 Task: In the  document skydiving.epub Align the width of word art with 'Picture'. Fill the whole document with 'Orange'. Add link on bottom right corner of the sheet: www.instagram.com
Action: Mouse moved to (218, 344)
Screenshot: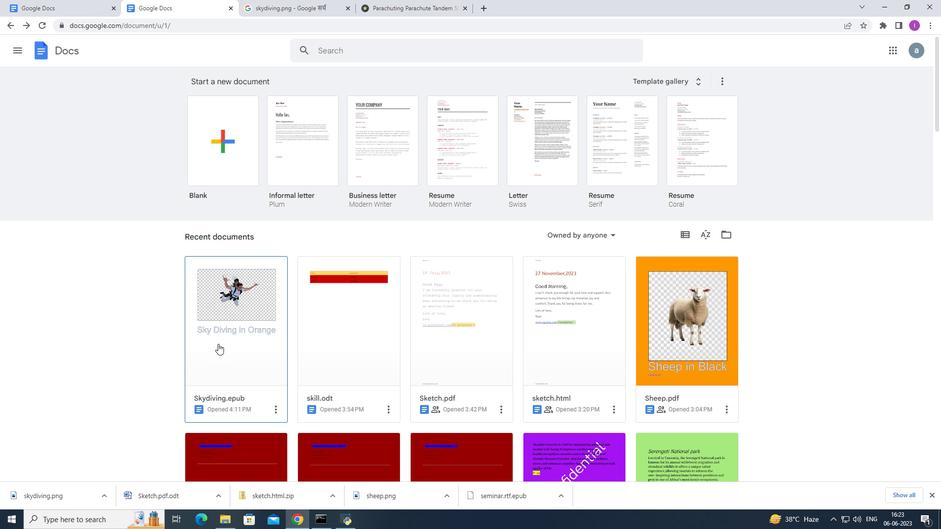 
Action: Mouse pressed left at (218, 344)
Screenshot: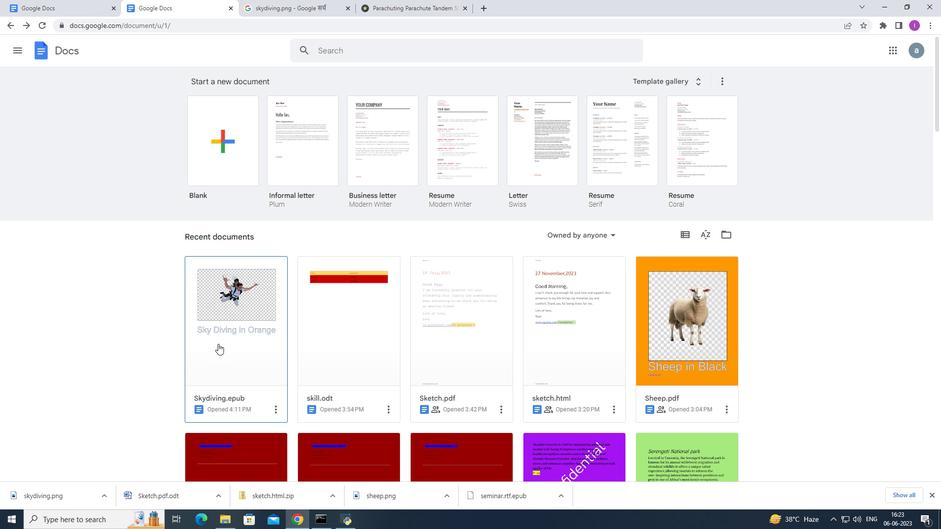 
Action: Mouse moved to (305, 196)
Screenshot: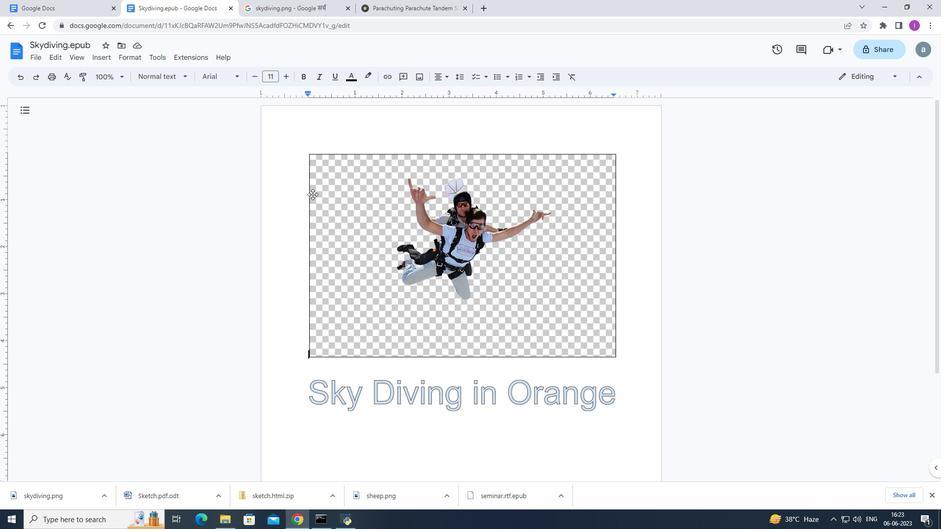 
Action: Mouse pressed left at (305, 196)
Screenshot: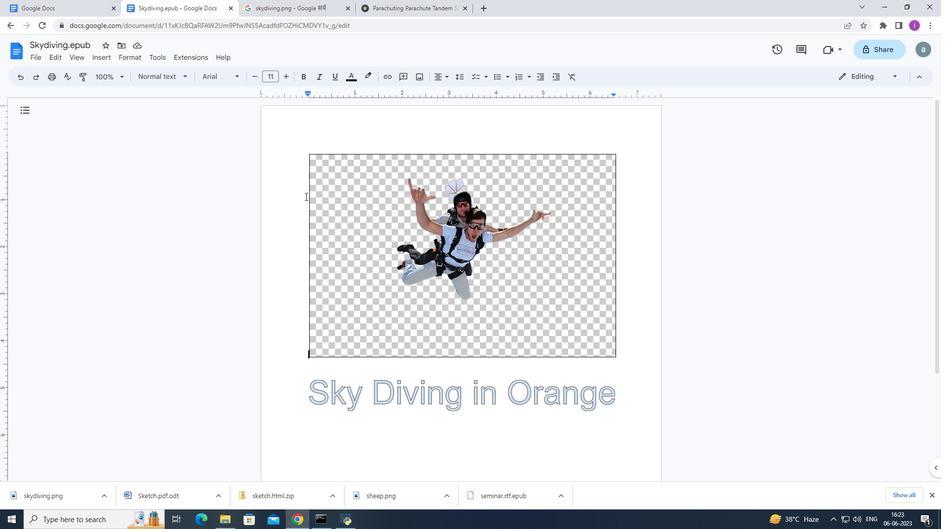 
Action: Mouse moved to (439, 70)
Screenshot: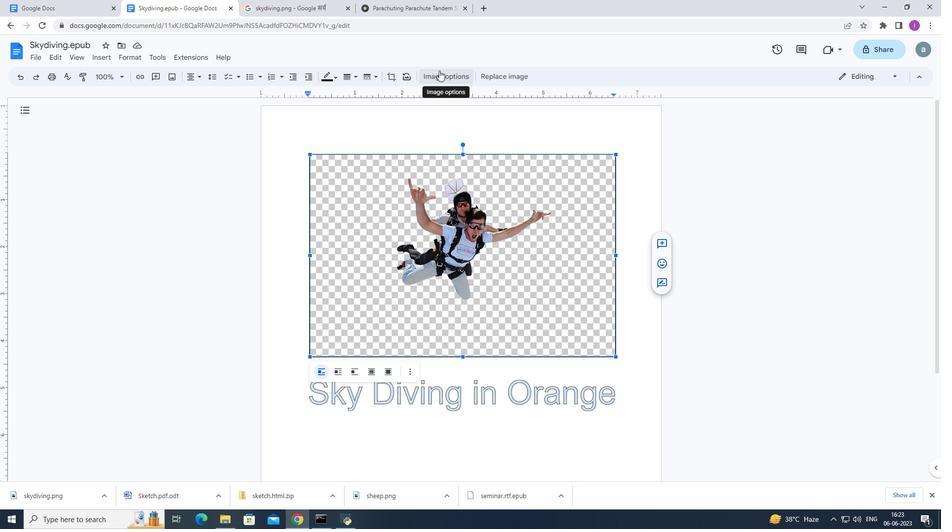 
Action: Mouse pressed left at (439, 70)
Screenshot: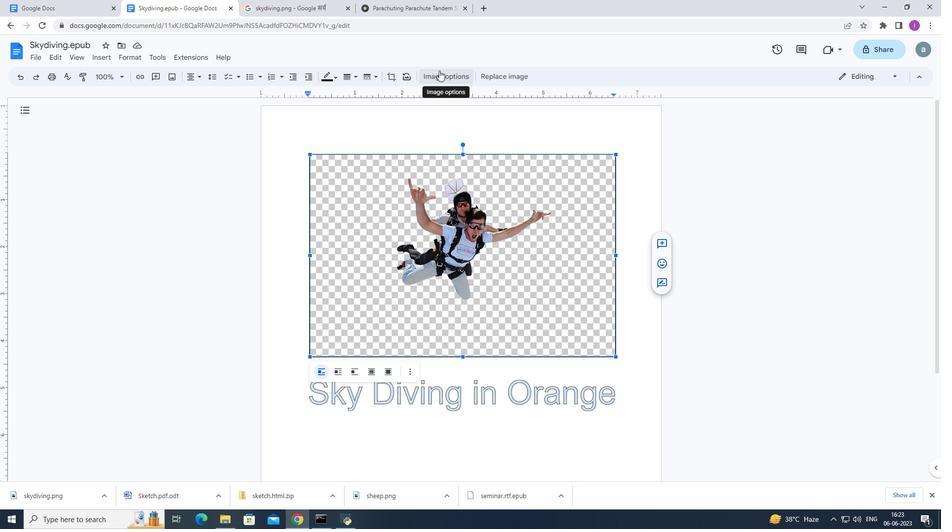 
Action: Mouse moved to (850, 111)
Screenshot: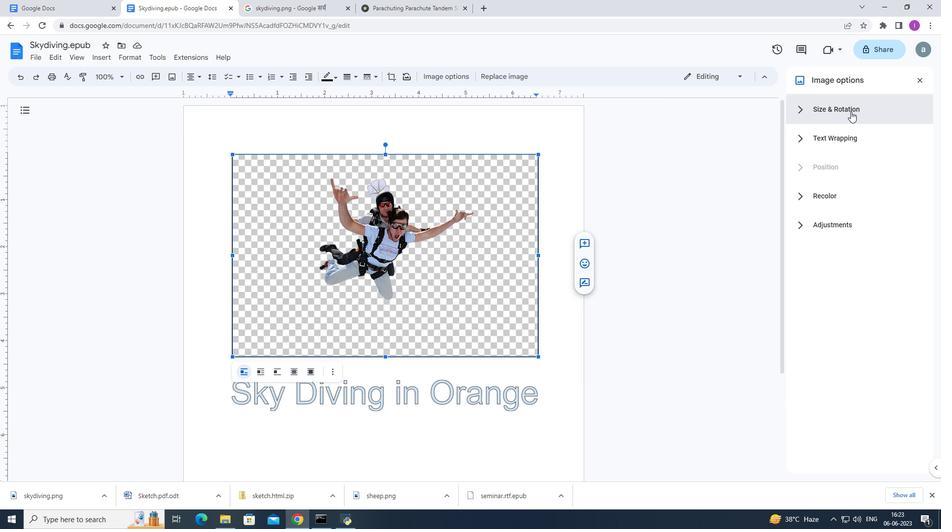 
Action: Mouse pressed left at (850, 111)
Screenshot: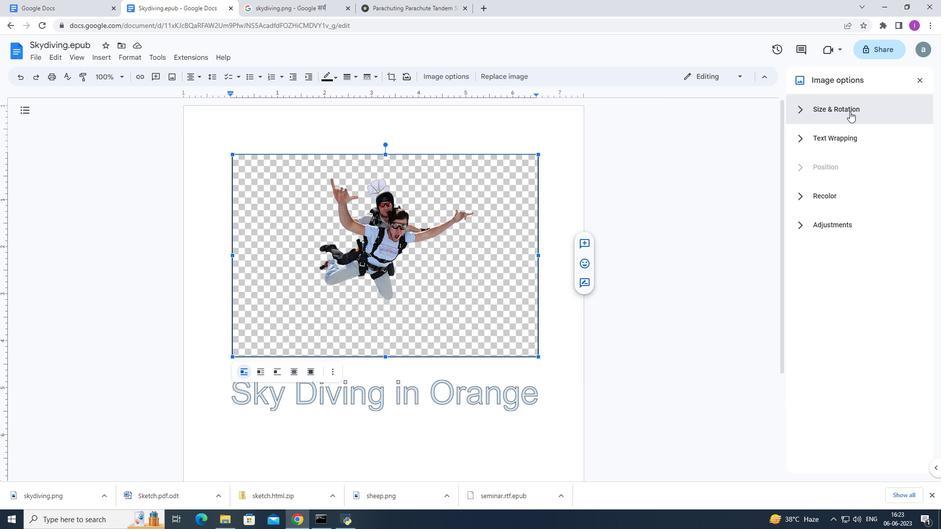 
Action: Mouse moved to (443, 388)
Screenshot: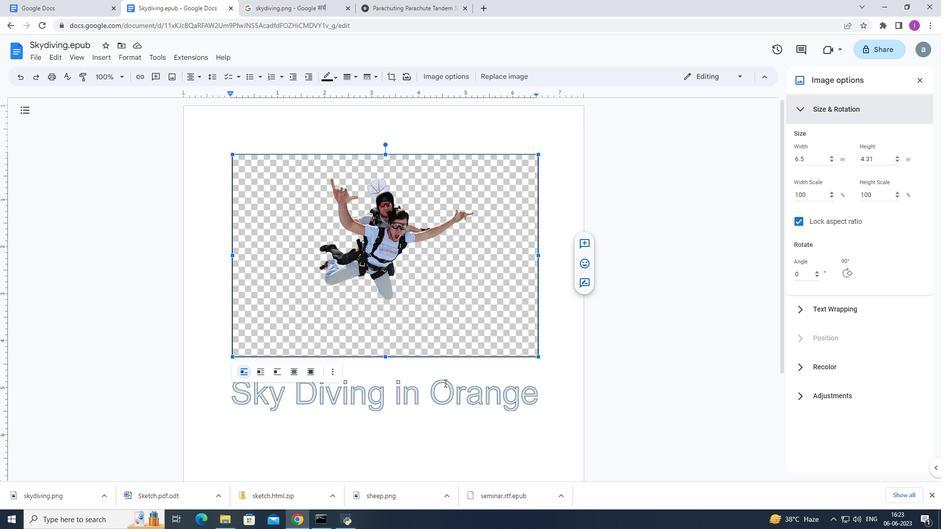
Action: Mouse pressed left at (443, 388)
Screenshot: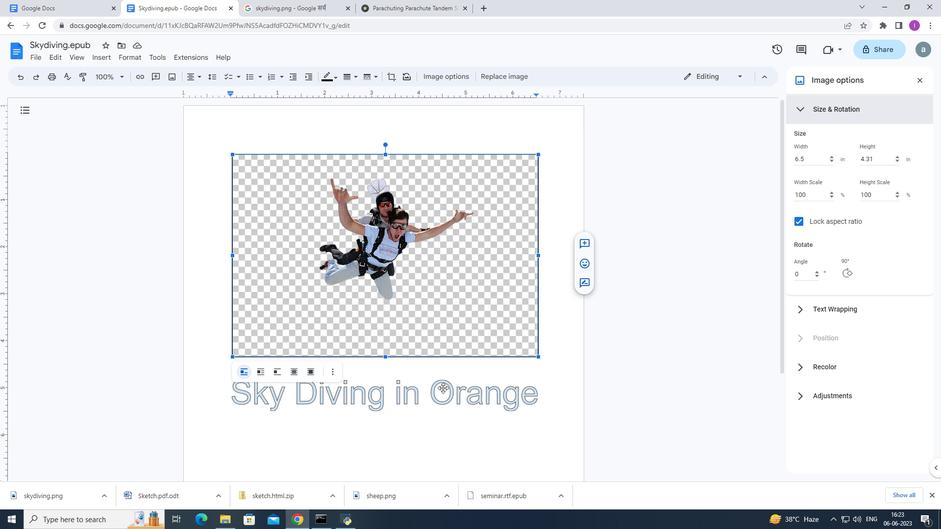 
Action: Mouse moved to (746, 342)
Screenshot: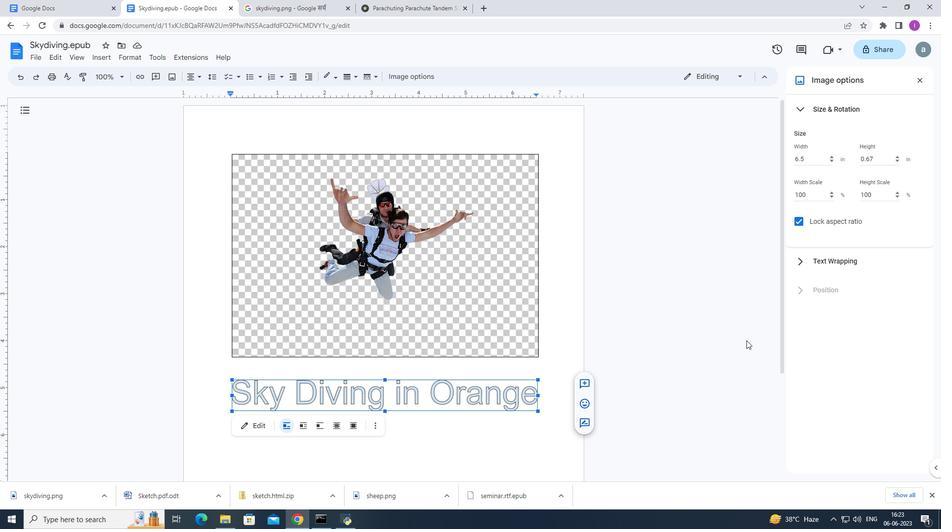 
Action: Mouse scrolled (746, 341) with delta (0, 0)
Screenshot: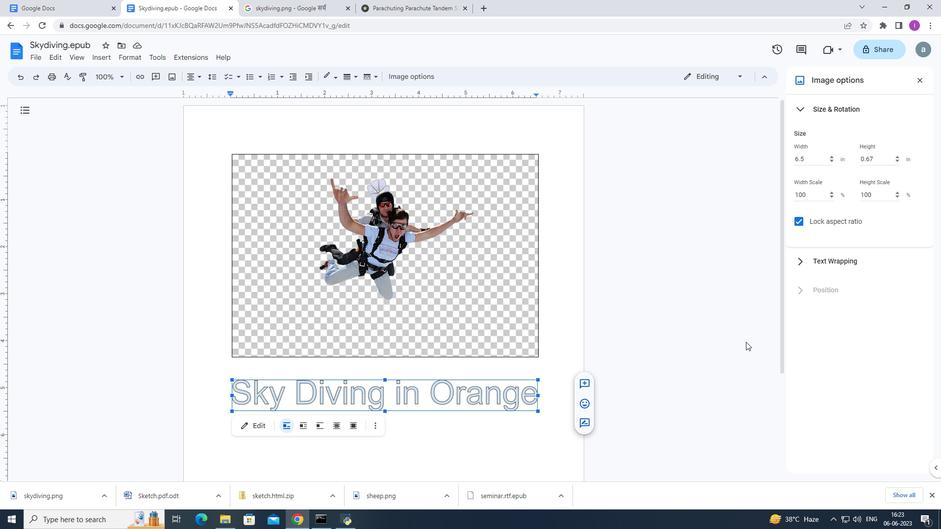 
Action: Mouse scrolled (746, 342) with delta (0, 0)
Screenshot: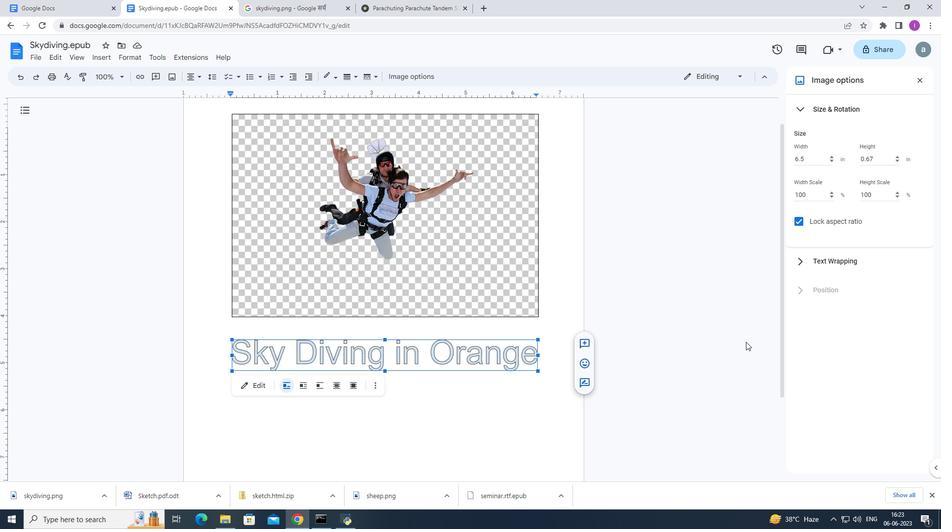 
Action: Mouse scrolled (746, 342) with delta (0, 0)
Screenshot: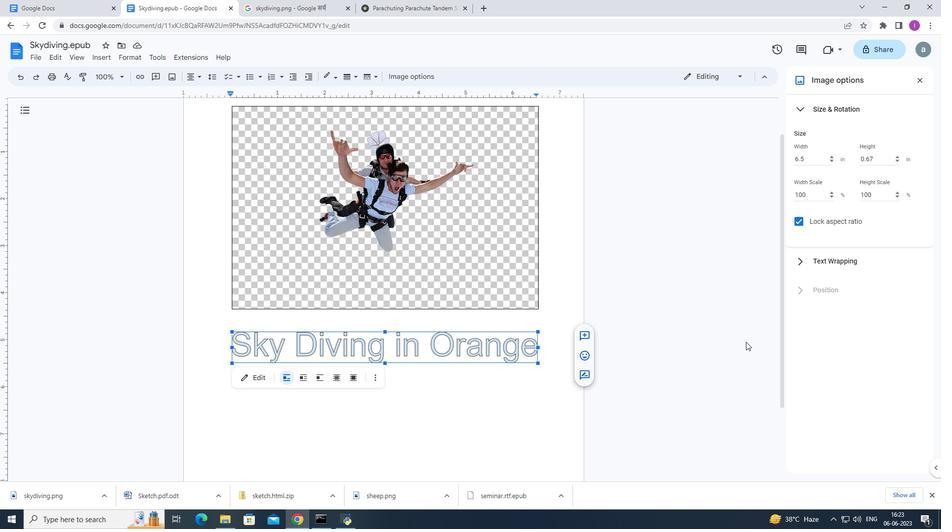 
Action: Mouse scrolled (746, 341) with delta (0, 0)
Screenshot: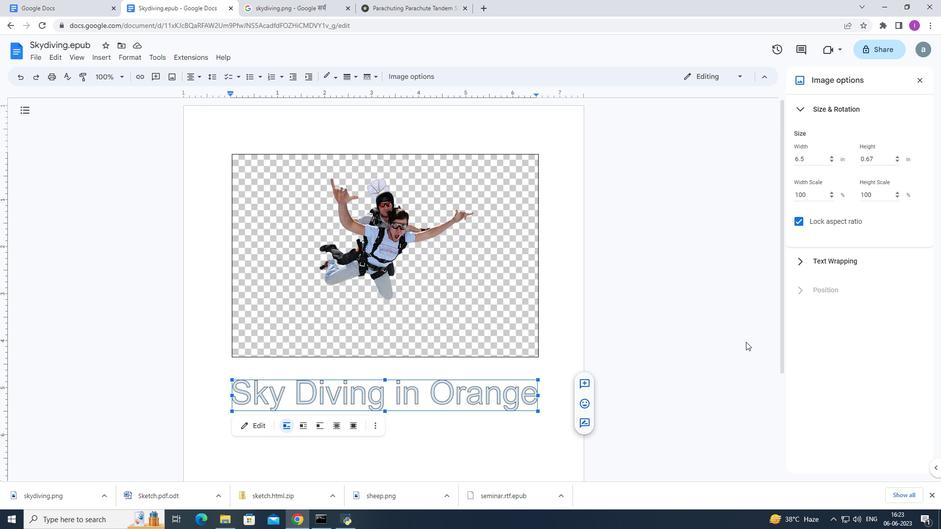 
Action: Mouse scrolled (746, 341) with delta (0, 0)
Screenshot: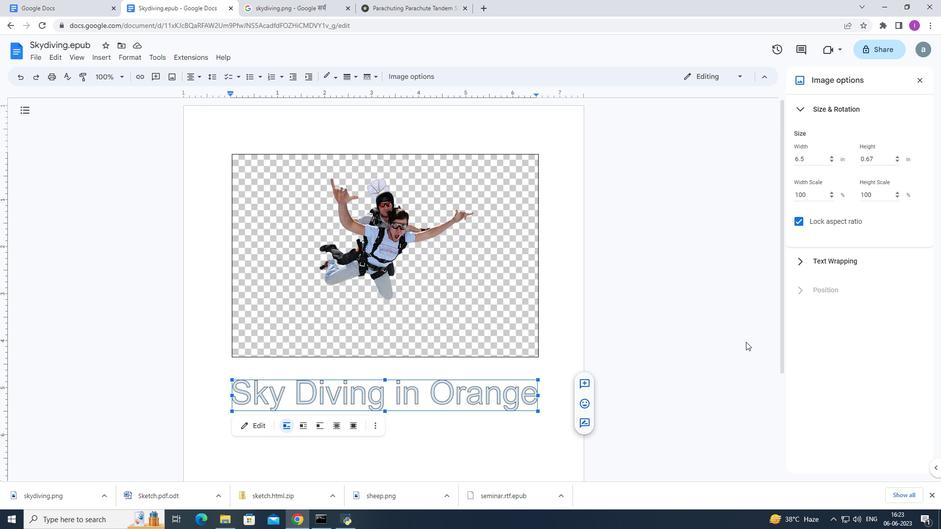 
Action: Mouse scrolled (746, 341) with delta (0, 0)
Screenshot: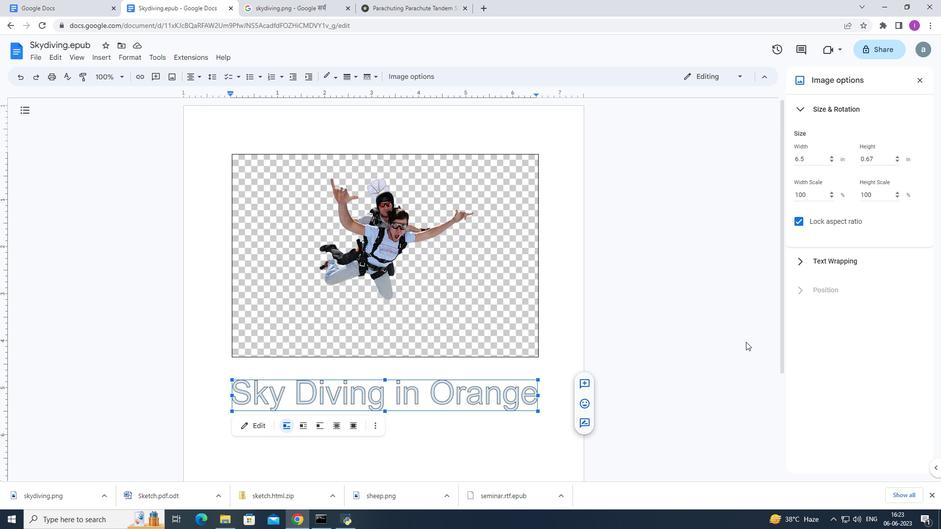 
Action: Mouse scrolled (746, 342) with delta (0, 0)
Screenshot: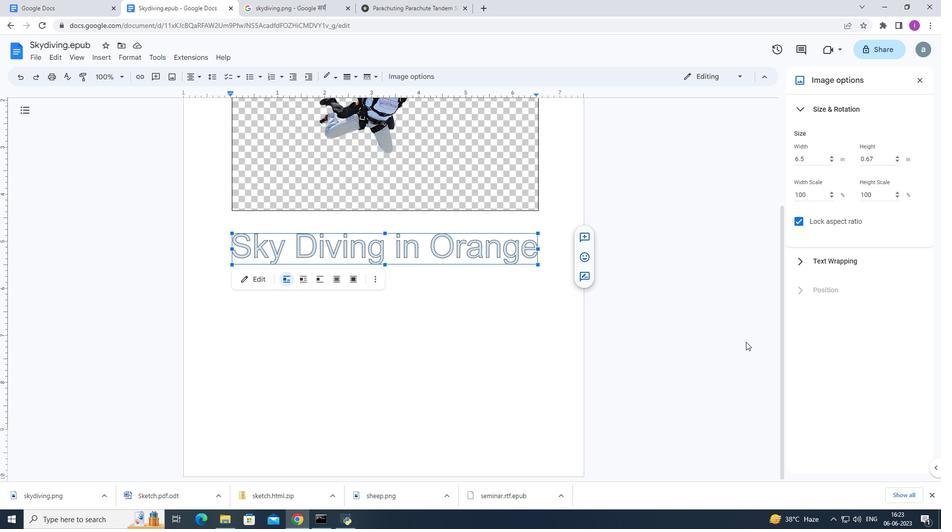 
Action: Mouse scrolled (746, 342) with delta (0, 0)
Screenshot: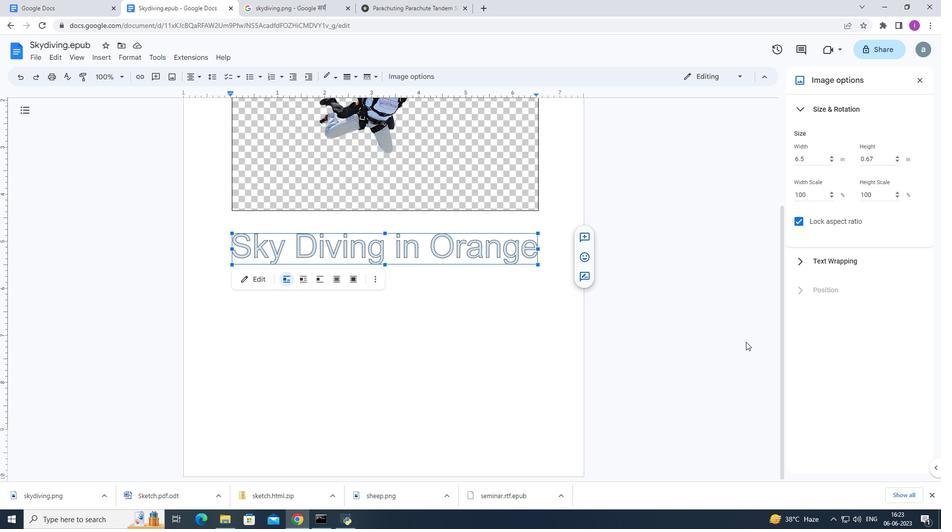 
Action: Mouse scrolled (746, 342) with delta (0, 0)
Screenshot: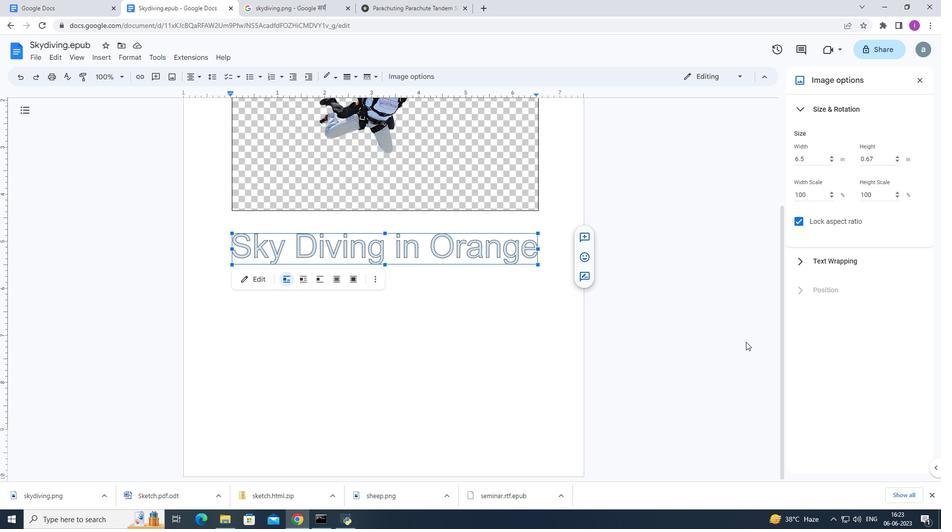 
Action: Mouse scrolled (746, 342) with delta (0, 0)
Screenshot: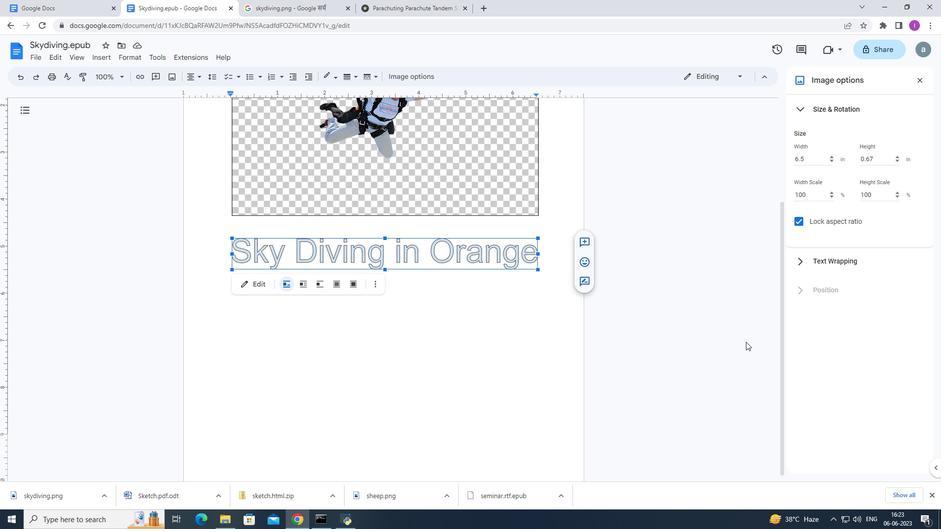 
Action: Mouse scrolled (746, 342) with delta (0, 0)
Screenshot: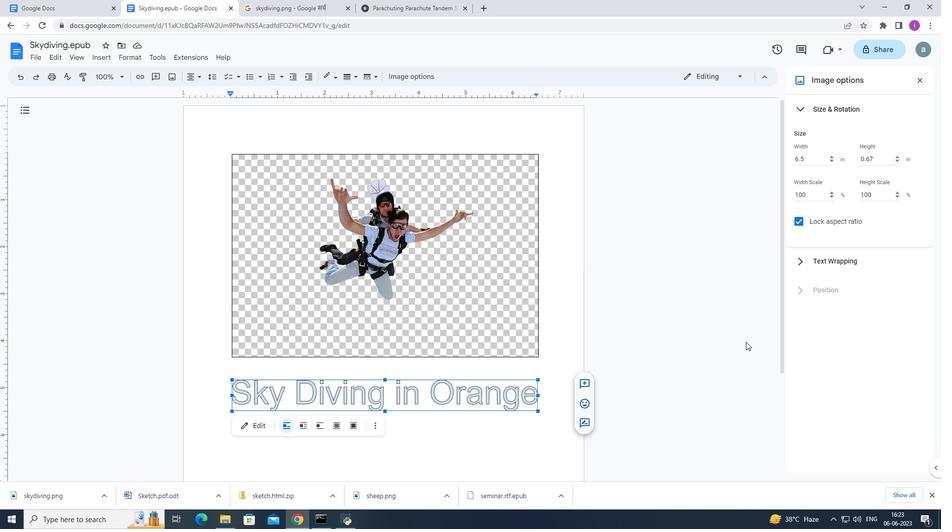 
Action: Mouse scrolled (746, 342) with delta (0, 0)
Screenshot: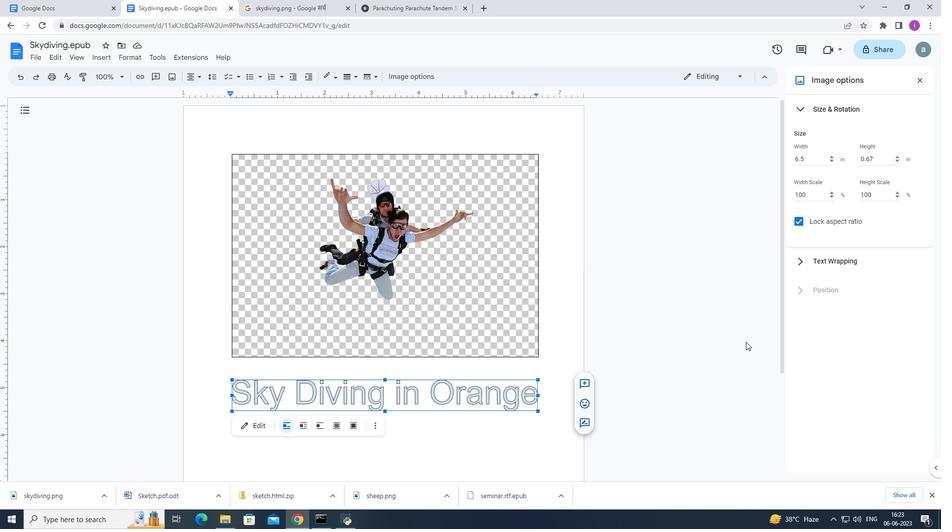 
Action: Mouse scrolled (746, 342) with delta (0, 0)
Screenshot: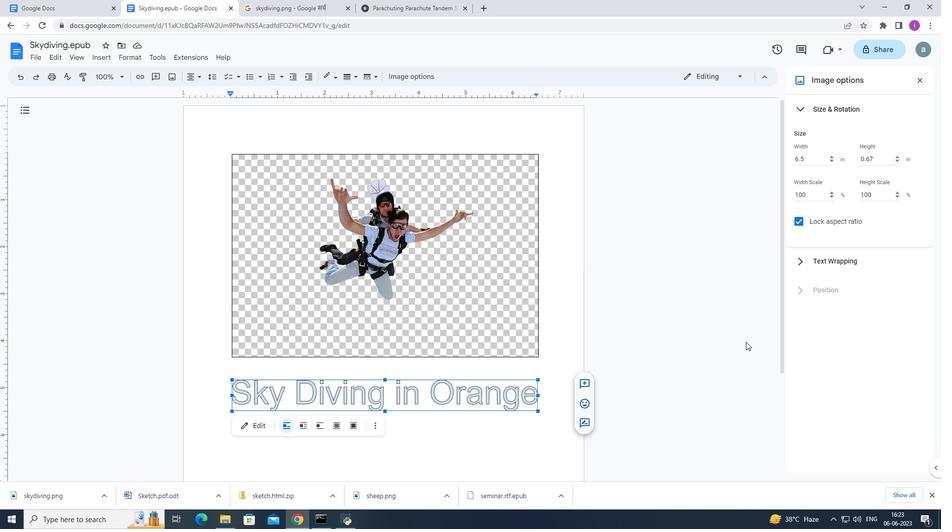 
Action: Mouse moved to (367, 337)
Screenshot: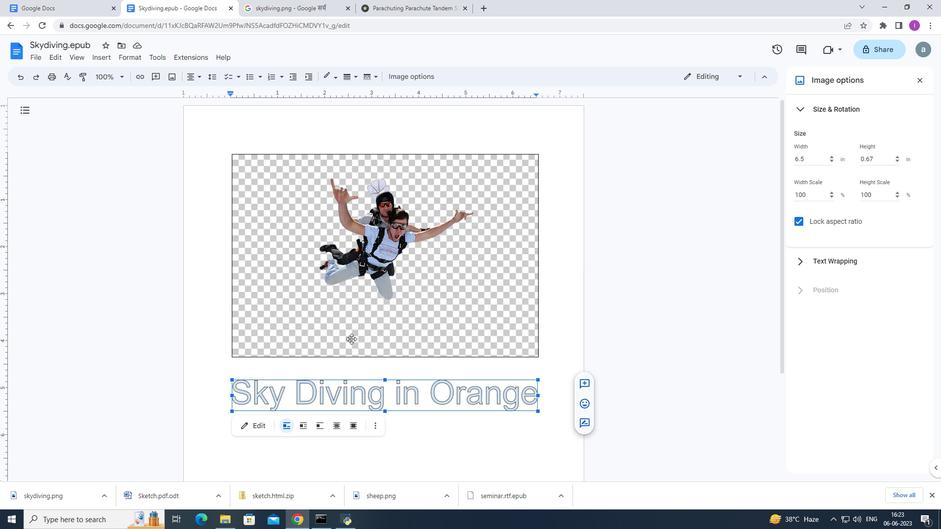
Action: Mouse scrolled (367, 336) with delta (0, 0)
Screenshot: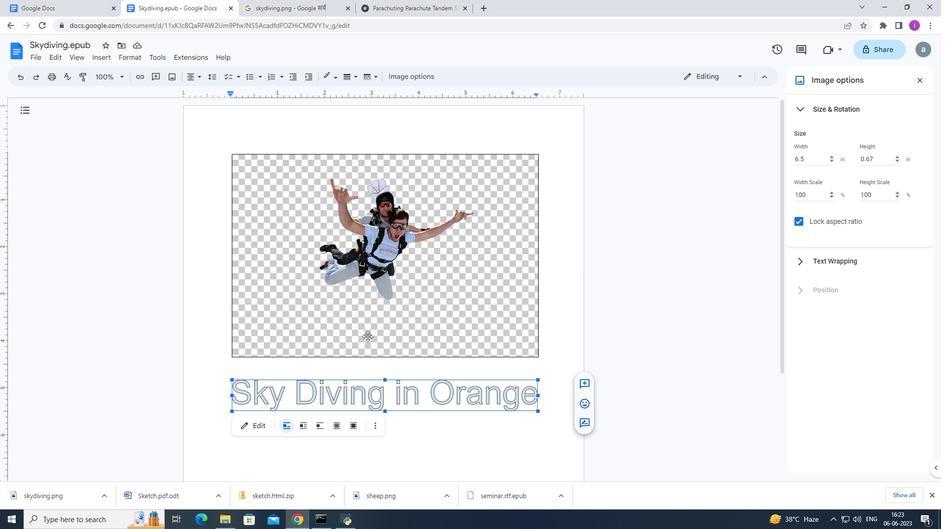 
Action: Mouse scrolled (367, 336) with delta (0, 0)
Screenshot: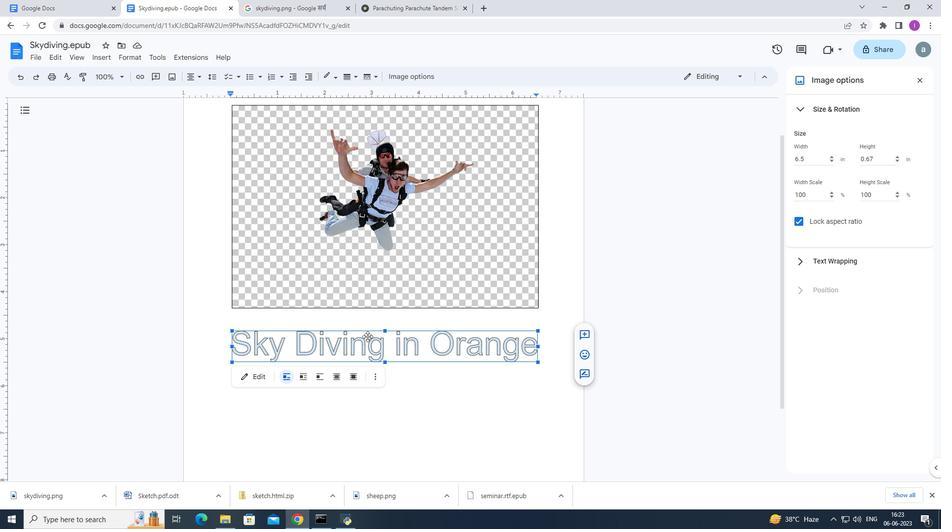
Action: Mouse moved to (484, 348)
Screenshot: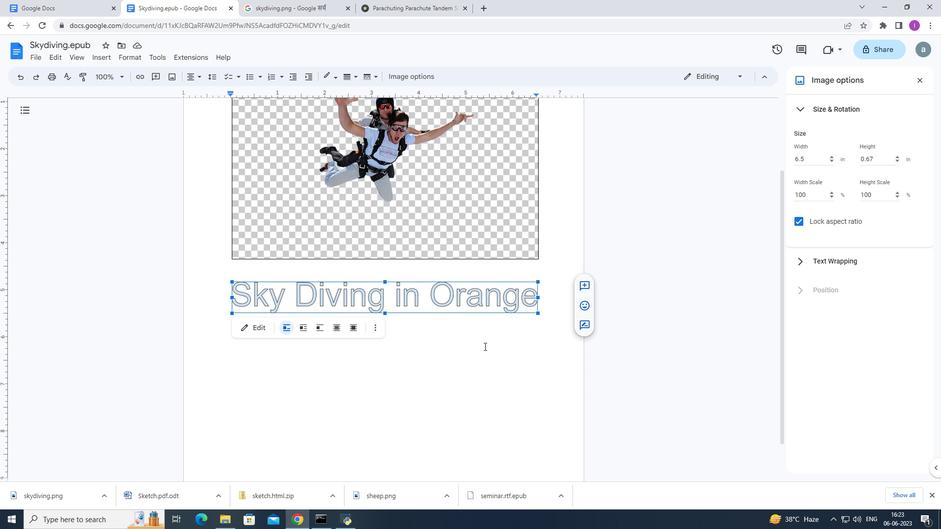 
Action: Mouse pressed left at (484, 348)
Screenshot: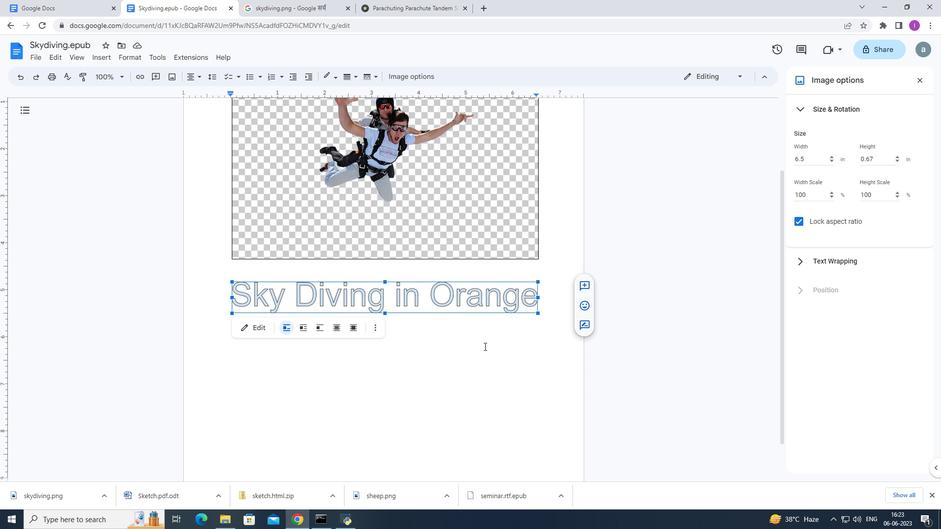 
Action: Mouse moved to (690, 342)
Screenshot: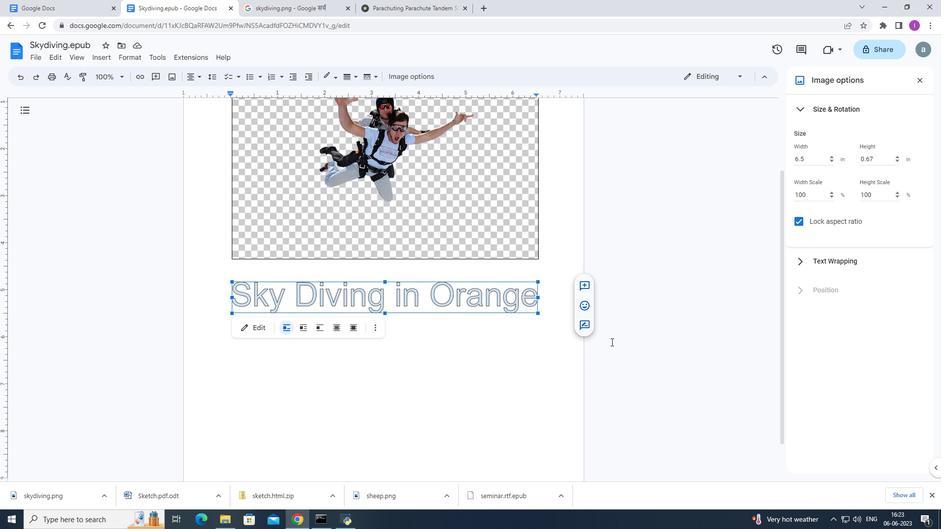 
Action: Mouse pressed left at (690, 342)
Screenshot: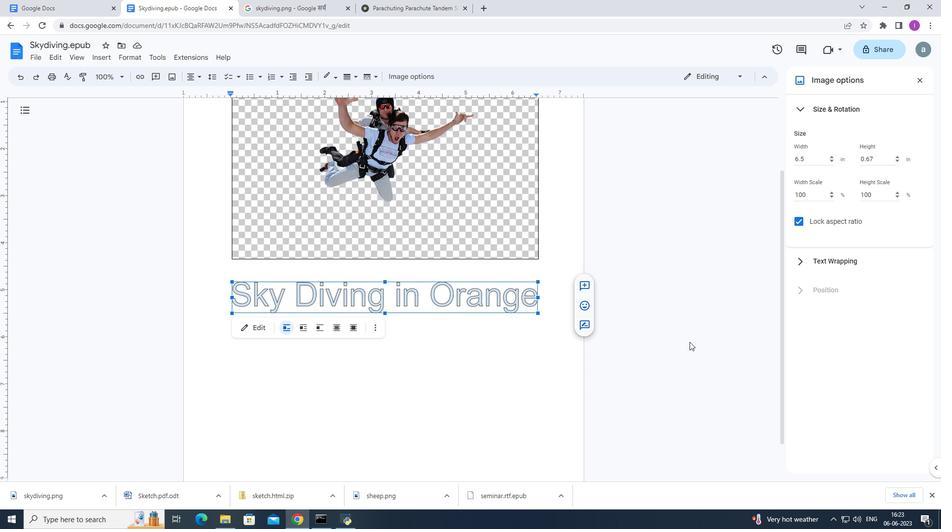 
Action: Mouse moved to (491, 323)
Screenshot: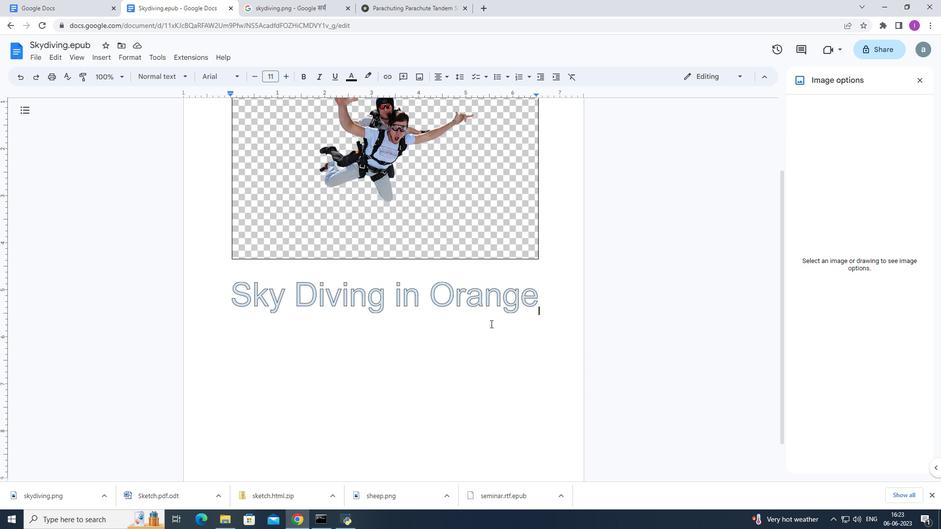 
Action: Mouse pressed left at (491, 323)
Screenshot: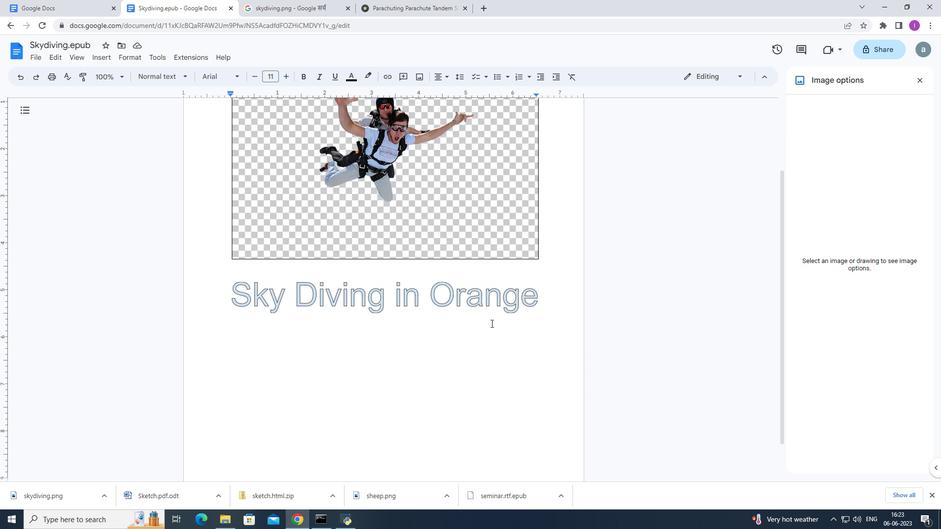 
Action: Mouse moved to (619, 342)
Screenshot: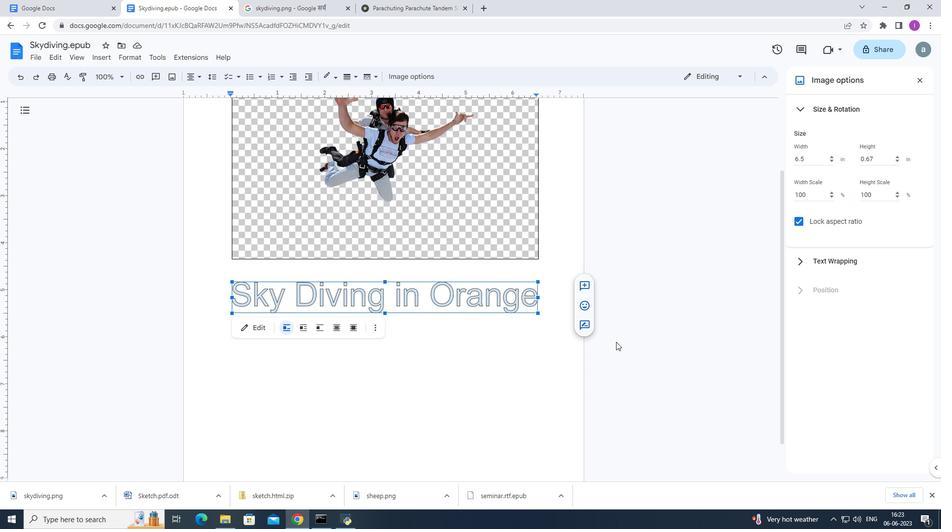 
Action: Mouse pressed left at (619, 342)
Screenshot: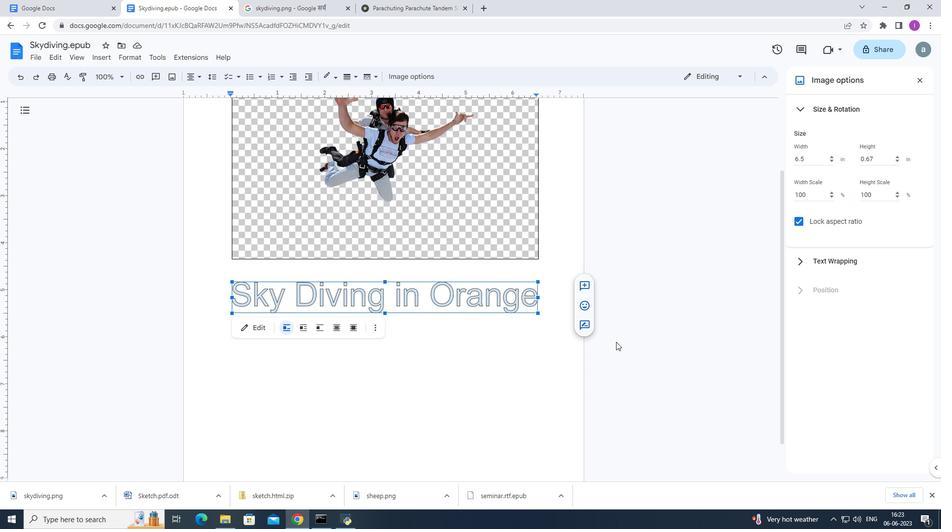 
Action: Mouse moved to (584, 360)
Screenshot: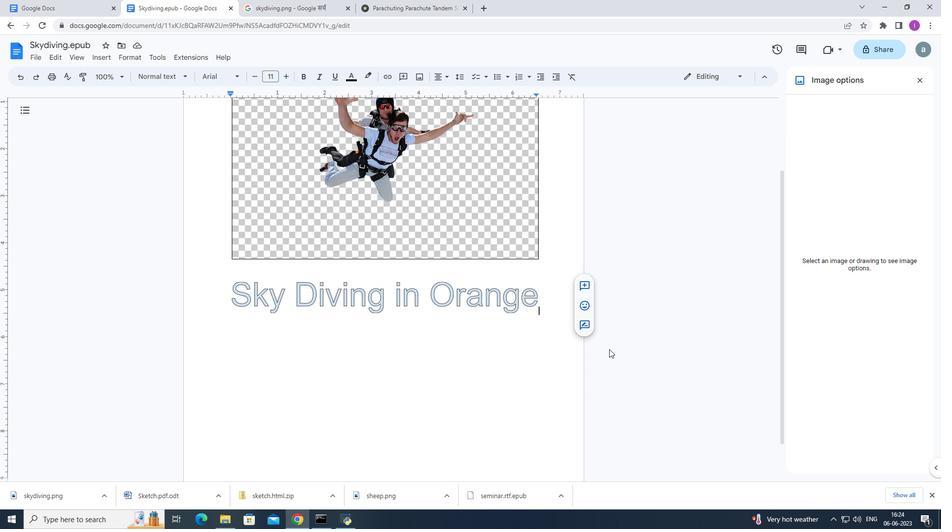 
Action: Key pressed <Key.enter>
Screenshot: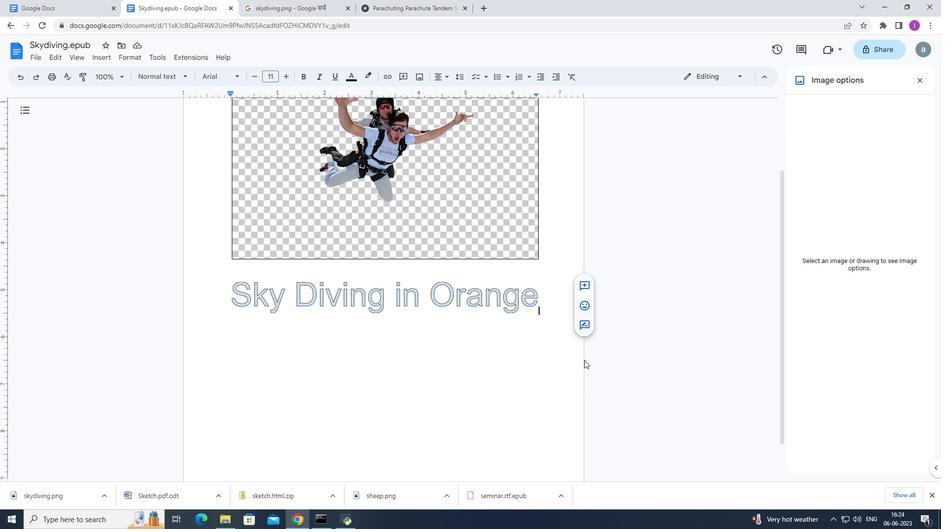 
Action: Mouse moved to (96, 56)
Screenshot: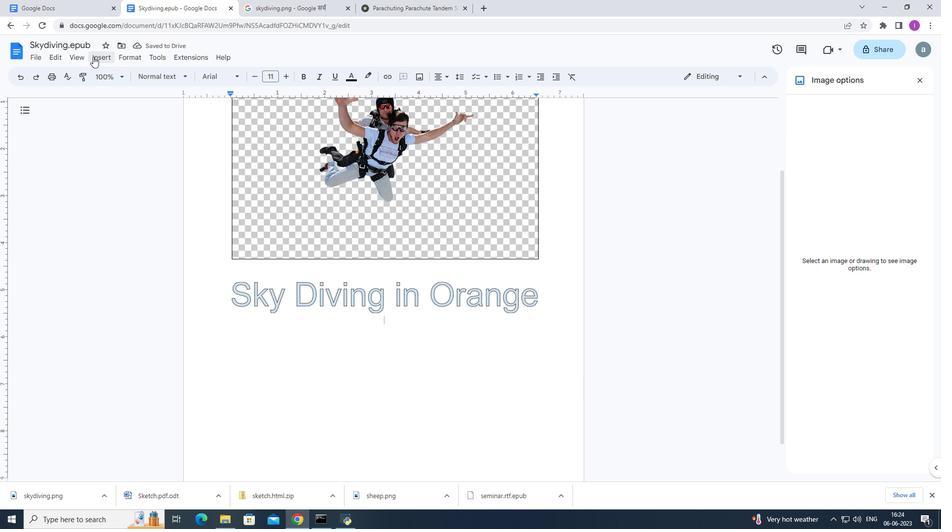 
Action: Mouse pressed left at (96, 56)
Screenshot: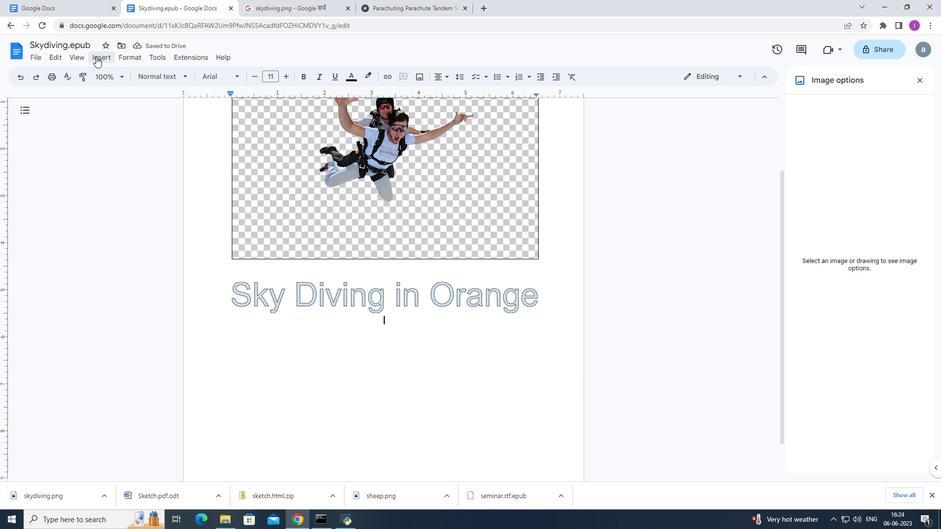 
Action: Mouse moved to (140, 360)
Screenshot: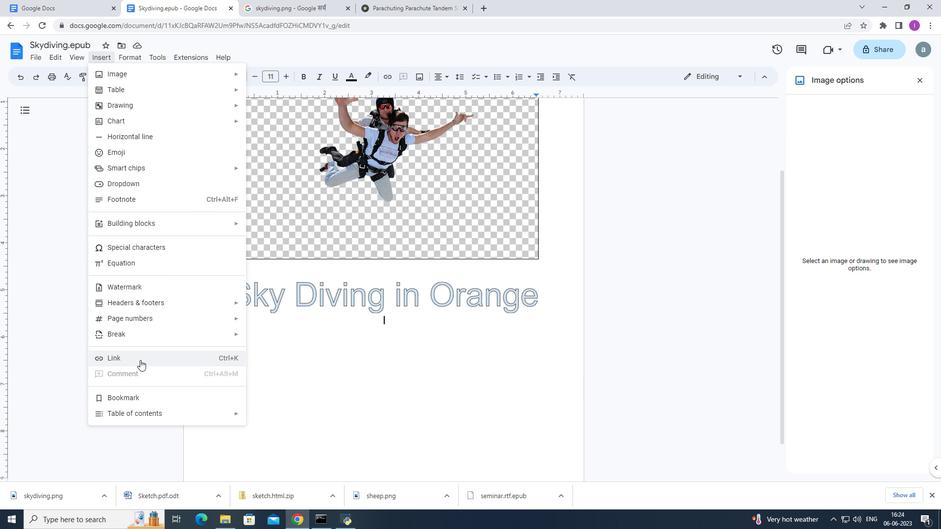 
Action: Mouse pressed left at (140, 360)
Screenshot: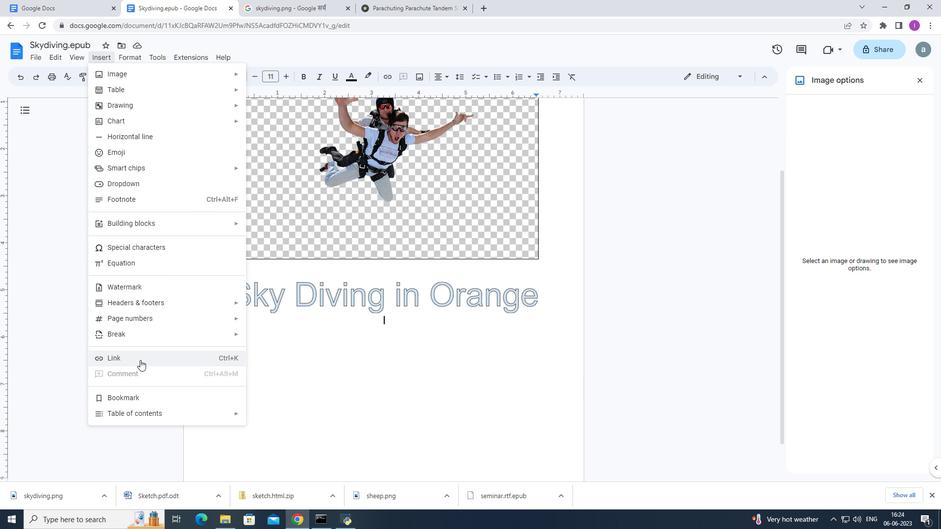 
Action: Mouse moved to (304, 283)
Screenshot: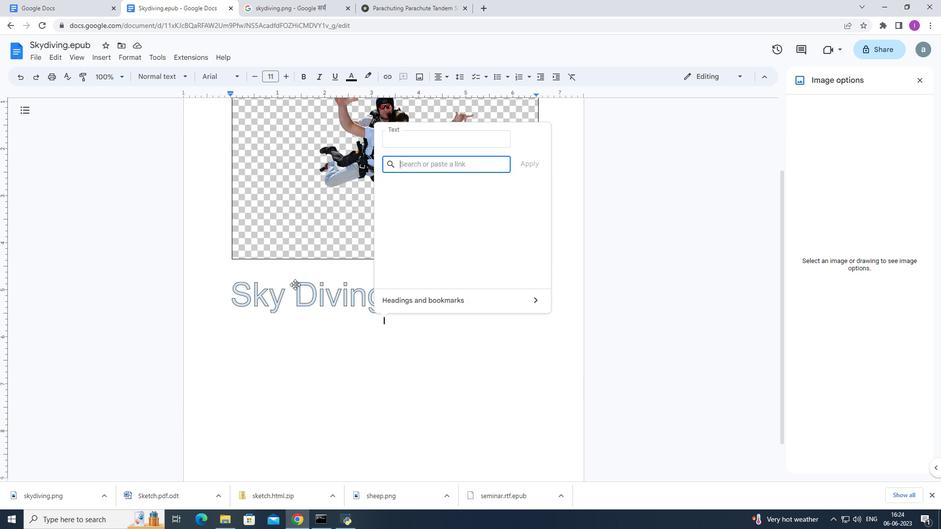 
Action: Key pressed www.instra<Key.backspace><Key.backspace>agram
Screenshot: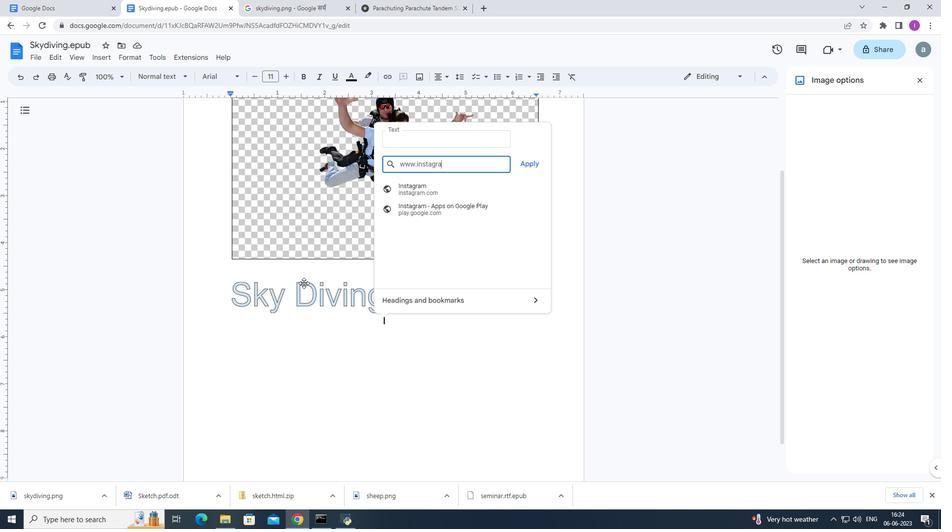 
Action: Mouse moved to (455, 250)
Screenshot: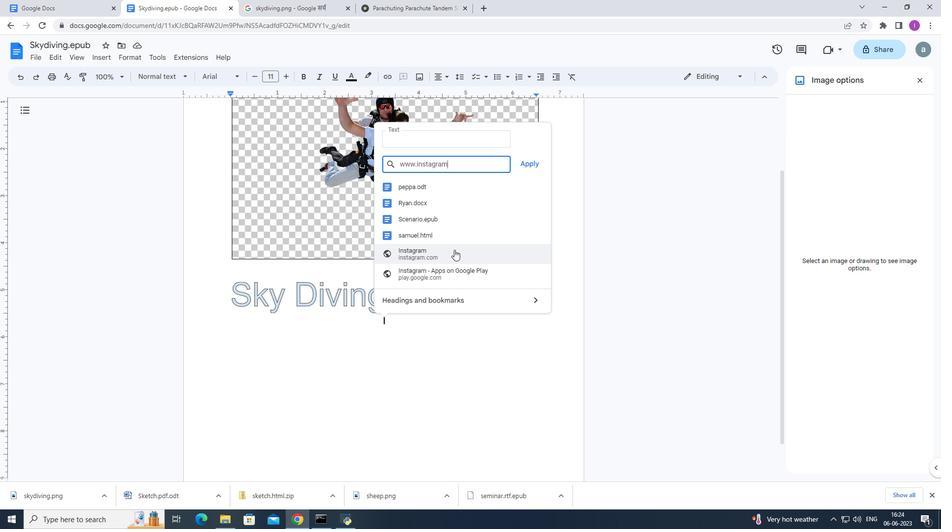 
Action: Key pressed .com
Screenshot: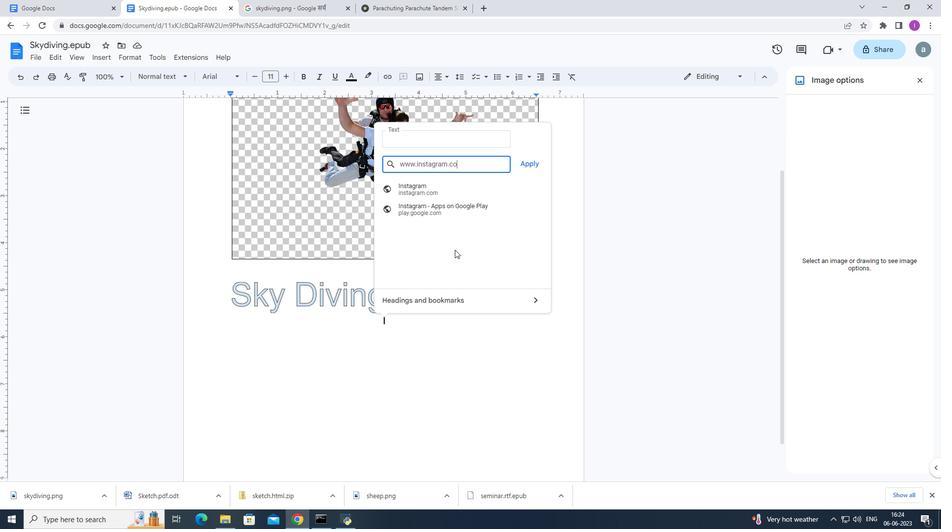 
Action: Mouse moved to (537, 165)
Screenshot: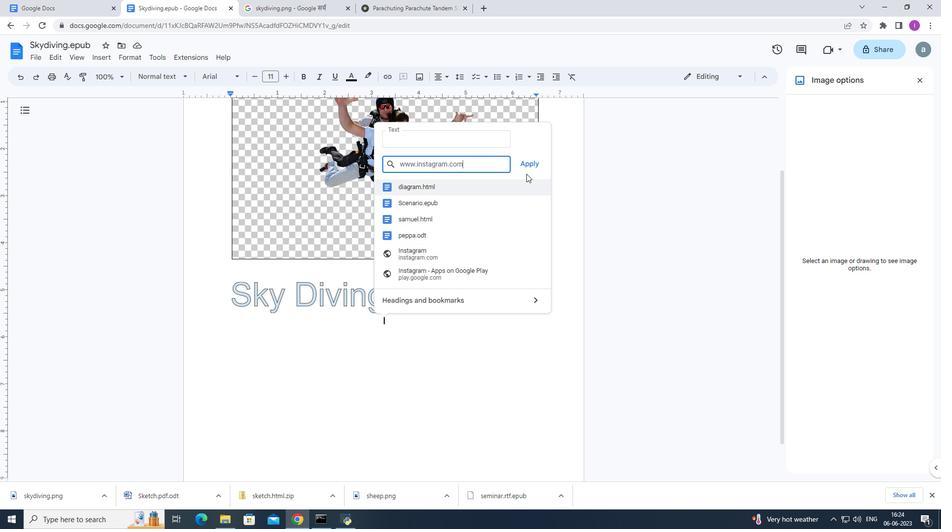 
Action: Mouse pressed left at (537, 165)
Screenshot: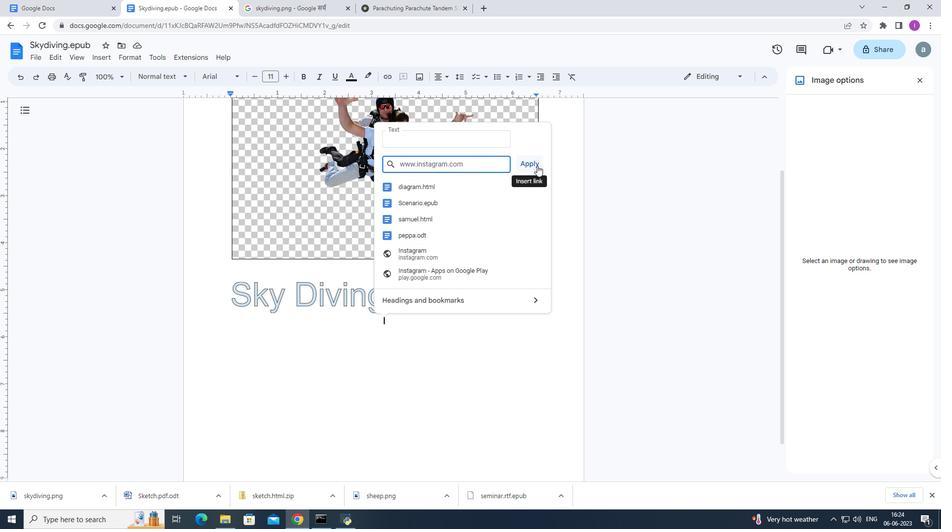 
Action: Mouse moved to (339, 321)
Screenshot: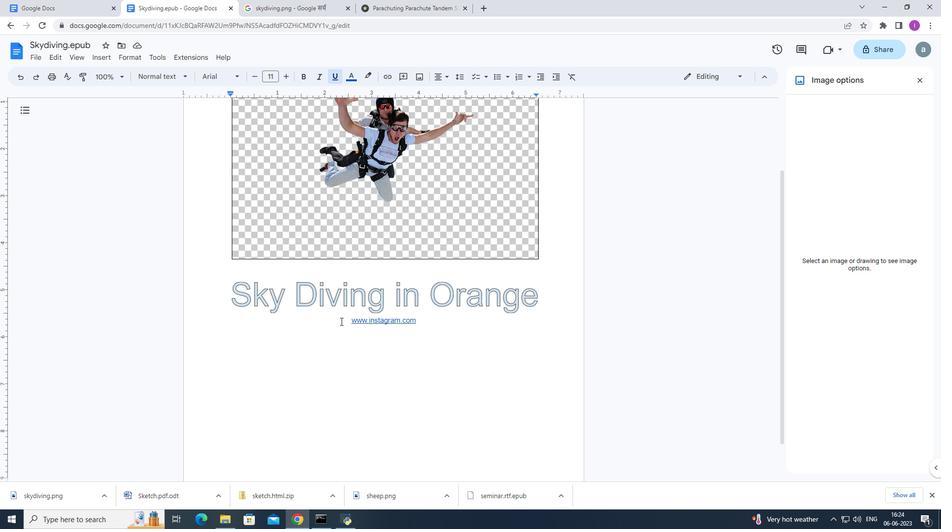 
Action: Mouse pressed left at (339, 321)
Screenshot: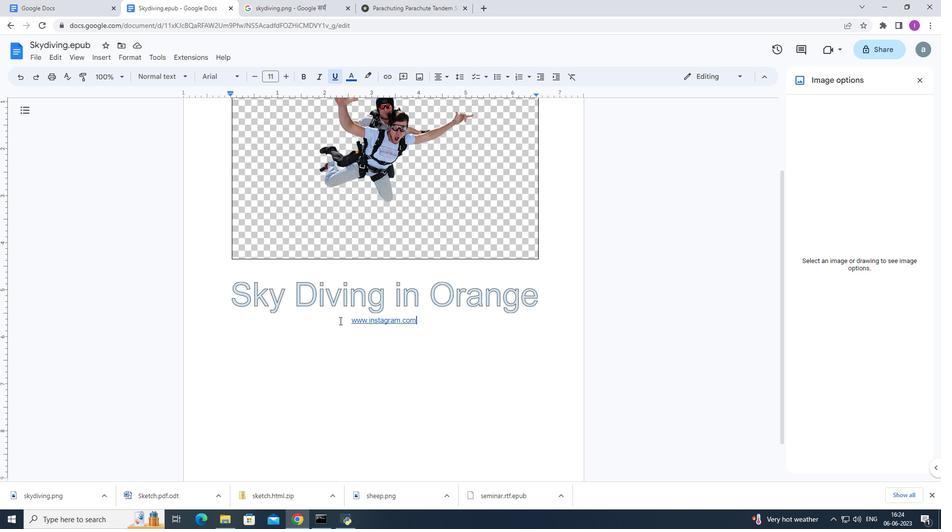 
Action: Mouse moved to (440, 78)
Screenshot: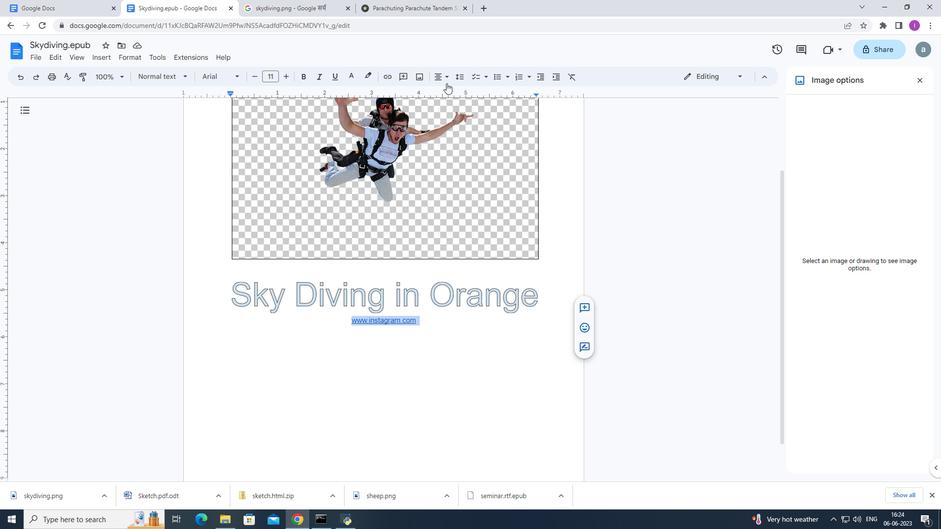 
Action: Mouse pressed left at (440, 78)
Screenshot: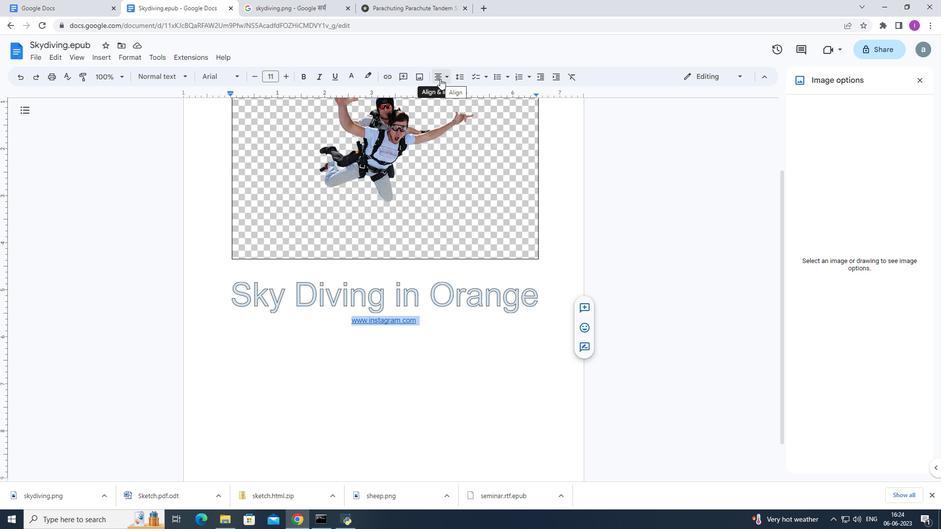 
Action: Mouse moved to (470, 94)
Screenshot: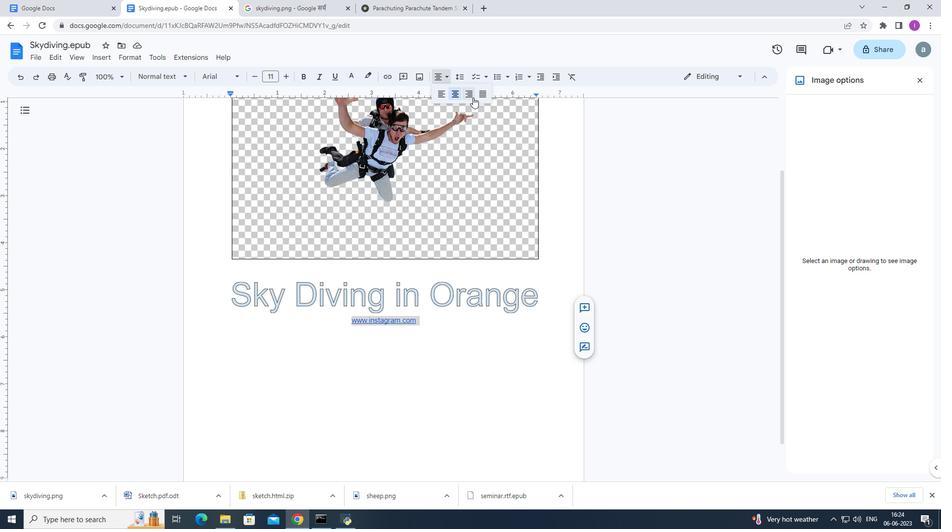 
Action: Mouse pressed left at (470, 94)
Screenshot: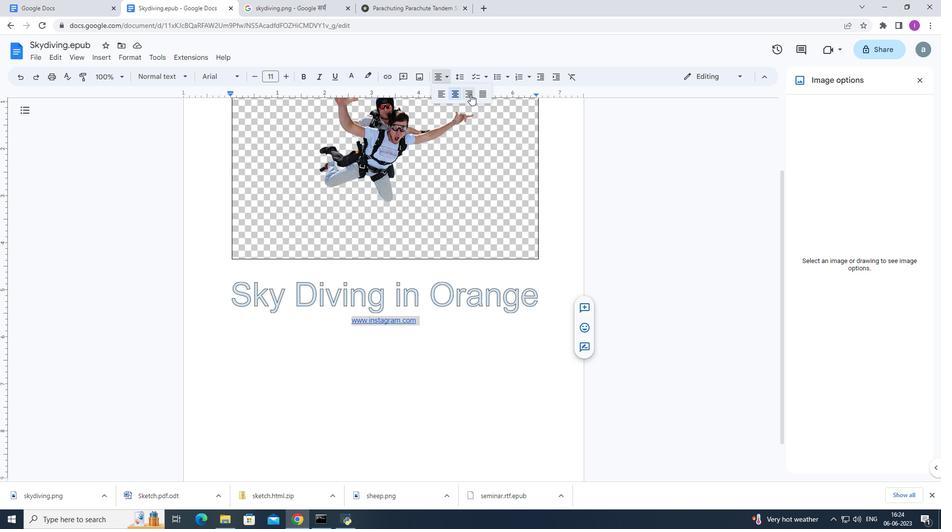 
Action: Mouse moved to (34, 57)
Screenshot: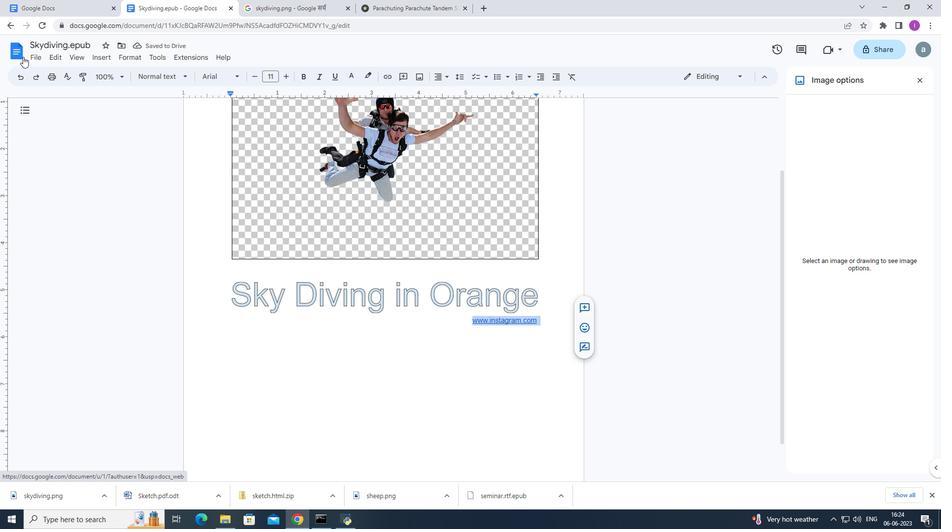 
Action: Mouse pressed left at (34, 57)
Screenshot: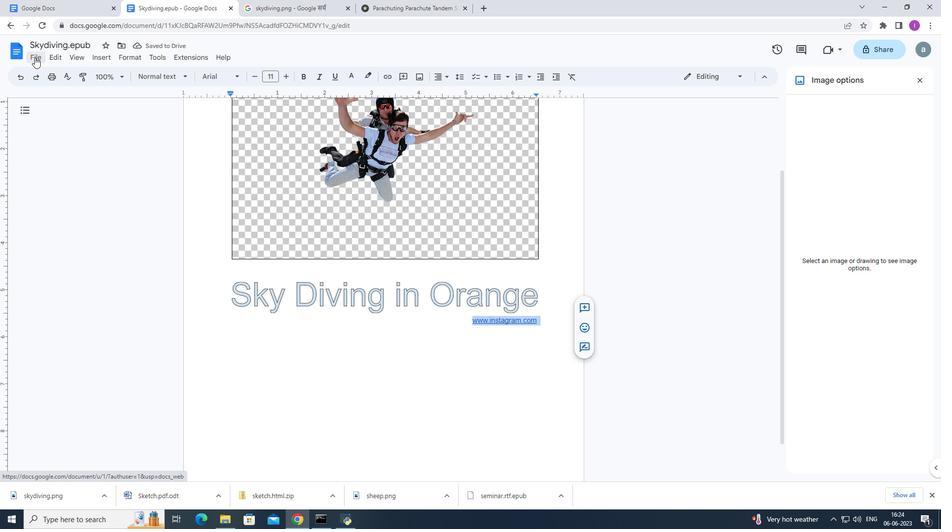
Action: Mouse moved to (72, 322)
Screenshot: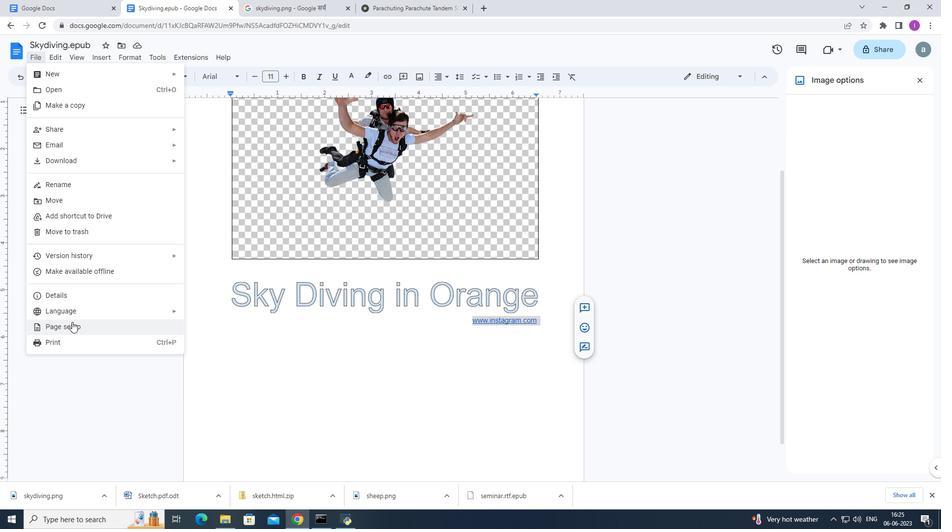 
Action: Mouse pressed left at (72, 322)
Screenshot: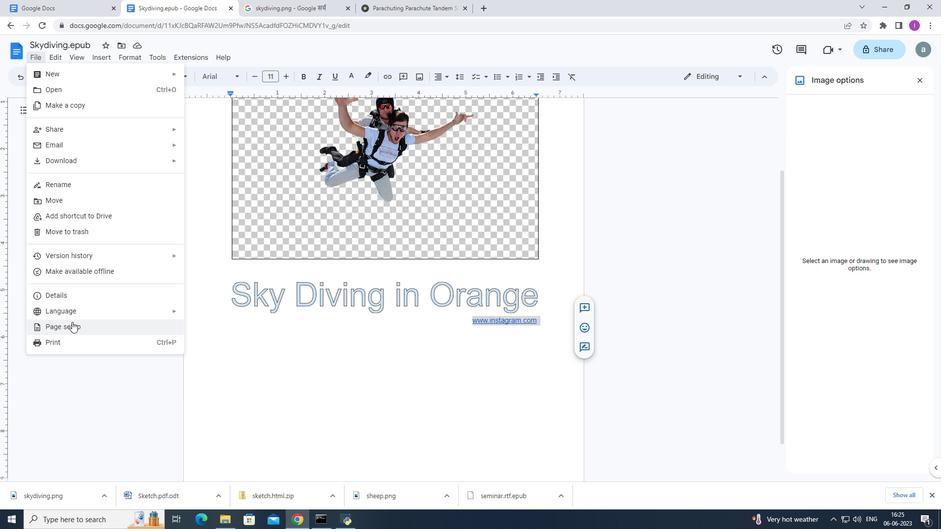 
Action: Mouse moved to (557, 137)
Screenshot: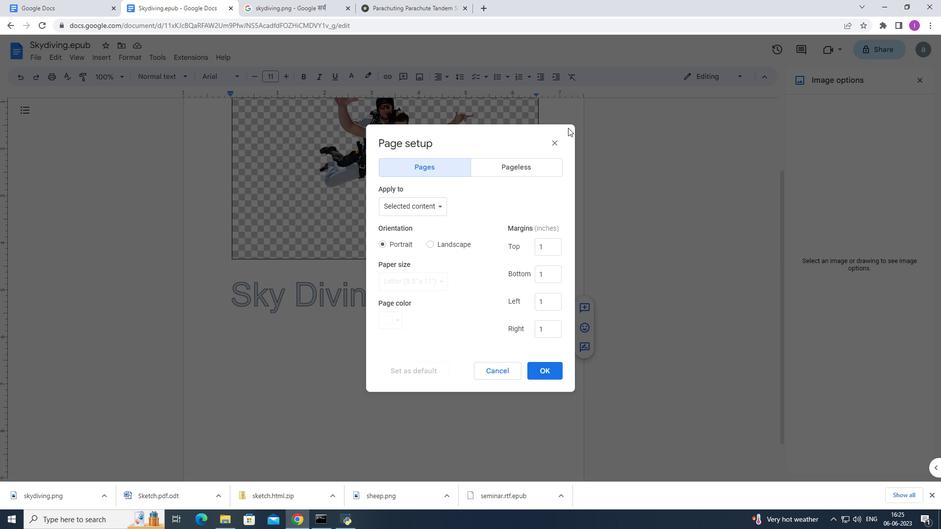 
Action: Mouse pressed left at (557, 137)
Screenshot: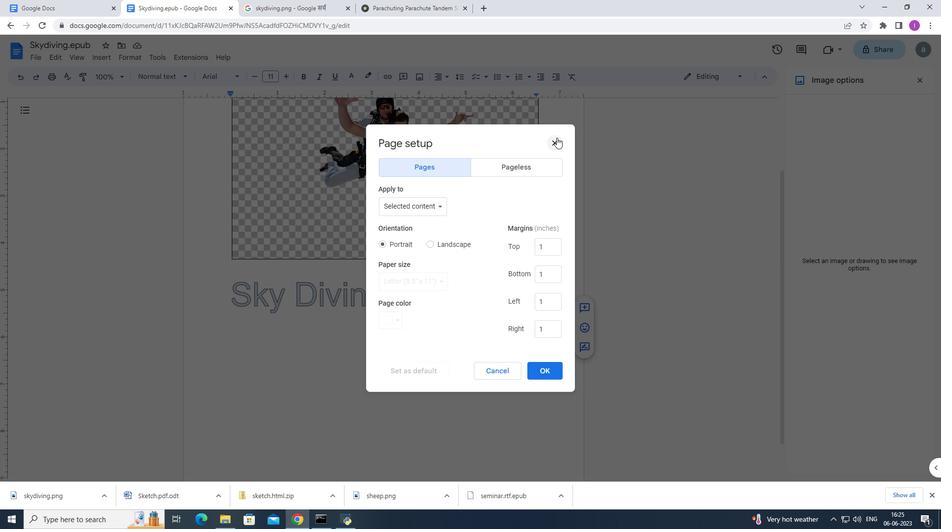 
Action: Mouse moved to (663, 207)
Screenshot: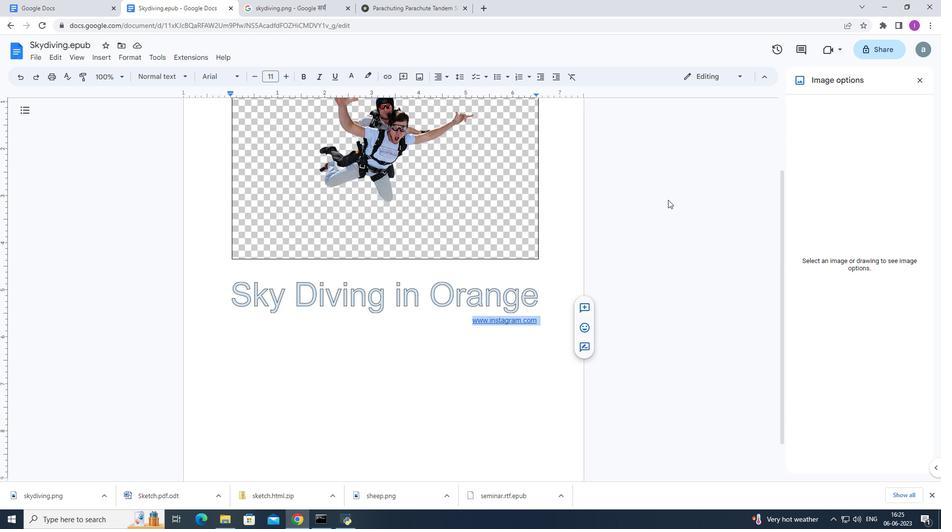 
Action: Mouse pressed left at (663, 207)
Screenshot: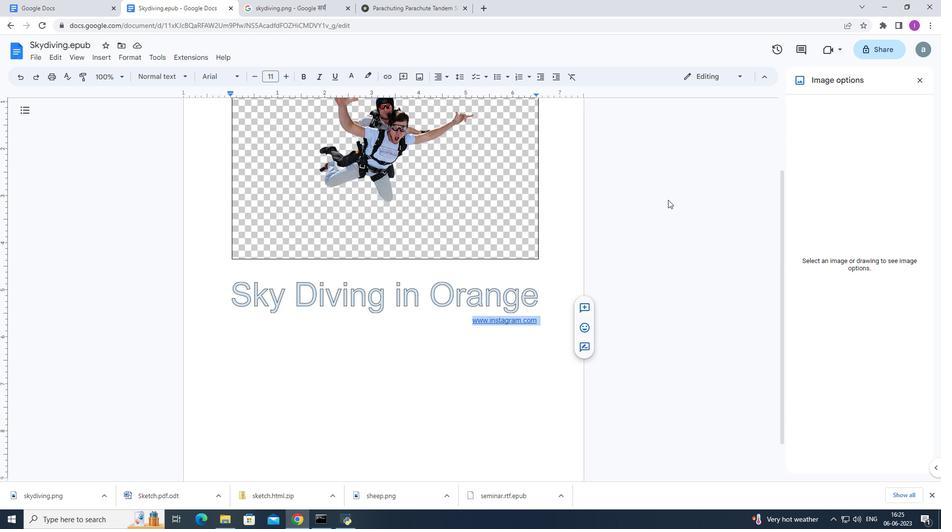 
Action: Mouse moved to (40, 56)
Screenshot: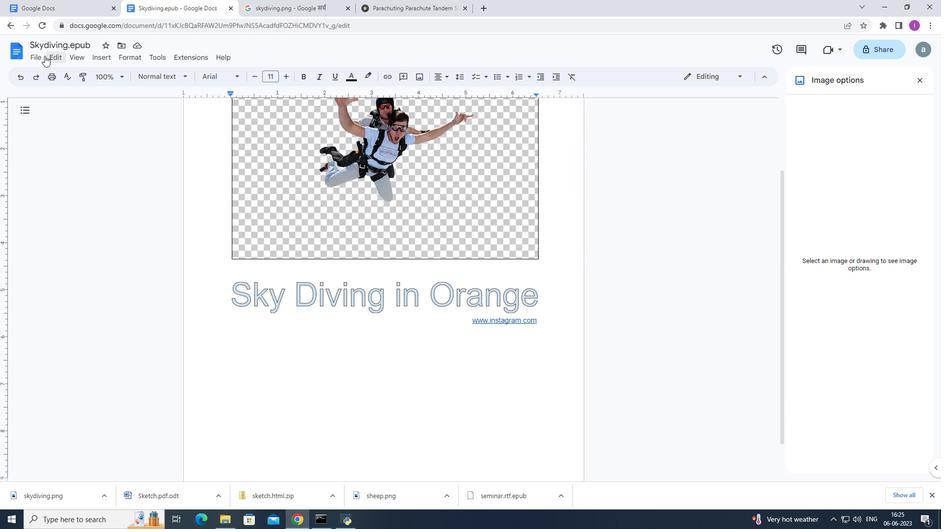 
Action: Mouse pressed left at (40, 56)
Screenshot: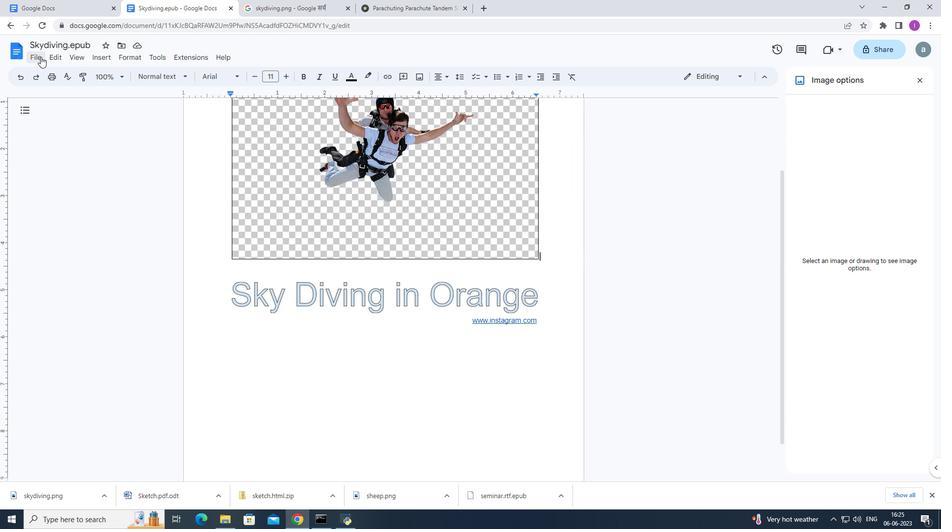 
Action: Mouse moved to (61, 326)
Screenshot: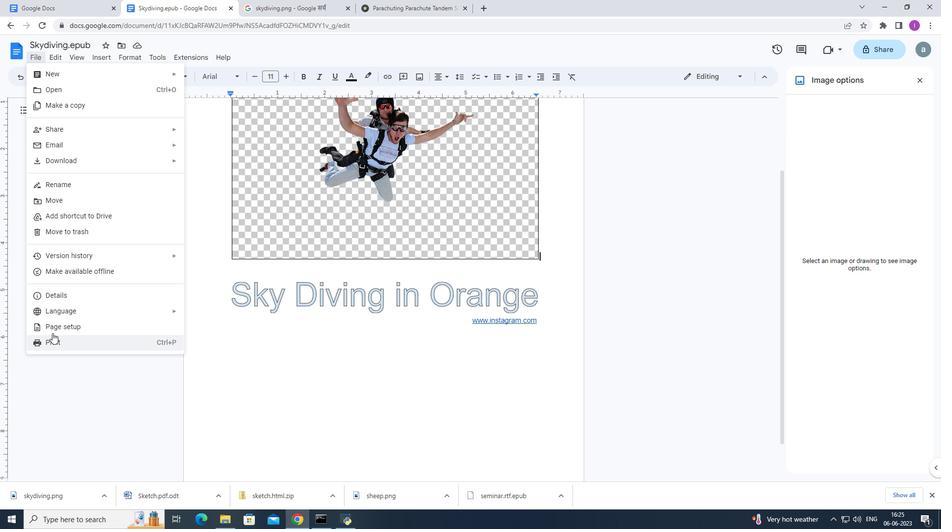 
Action: Mouse pressed left at (61, 326)
Screenshot: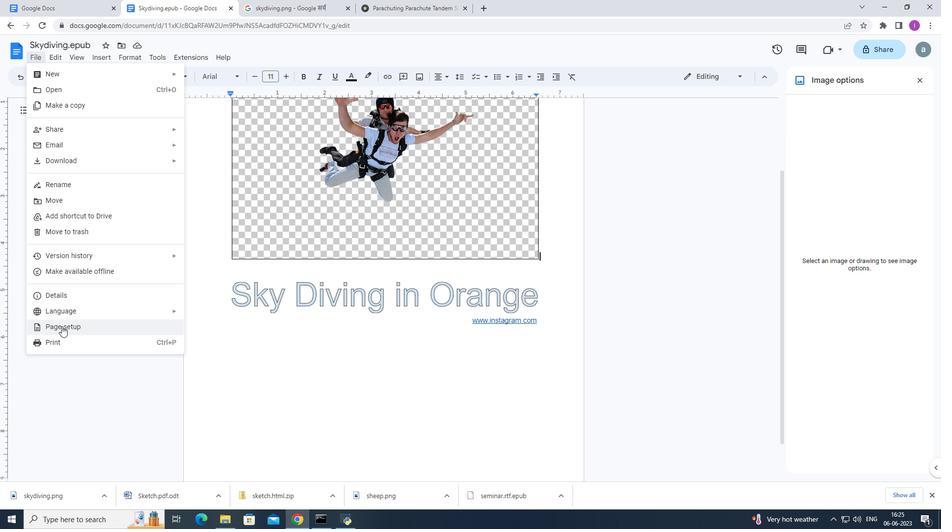 
Action: Mouse moved to (398, 322)
Screenshot: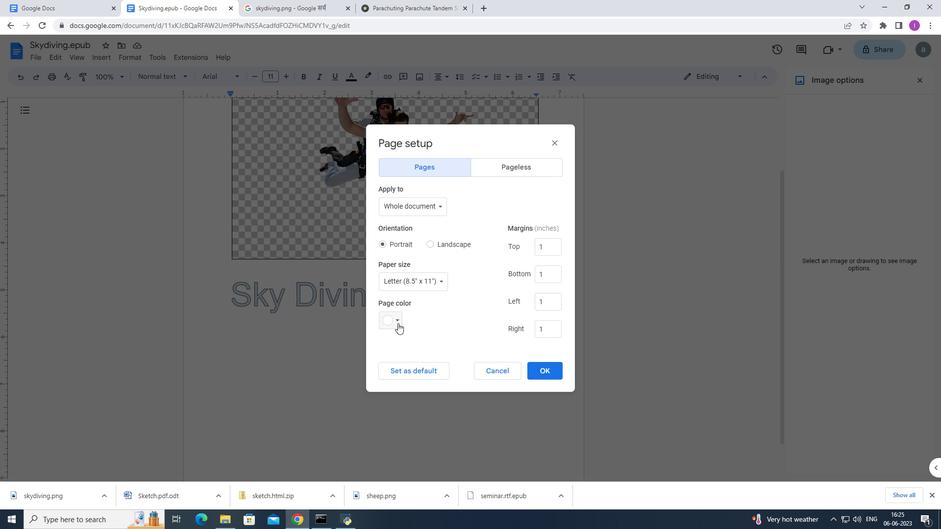 
Action: Mouse pressed left at (398, 322)
Screenshot: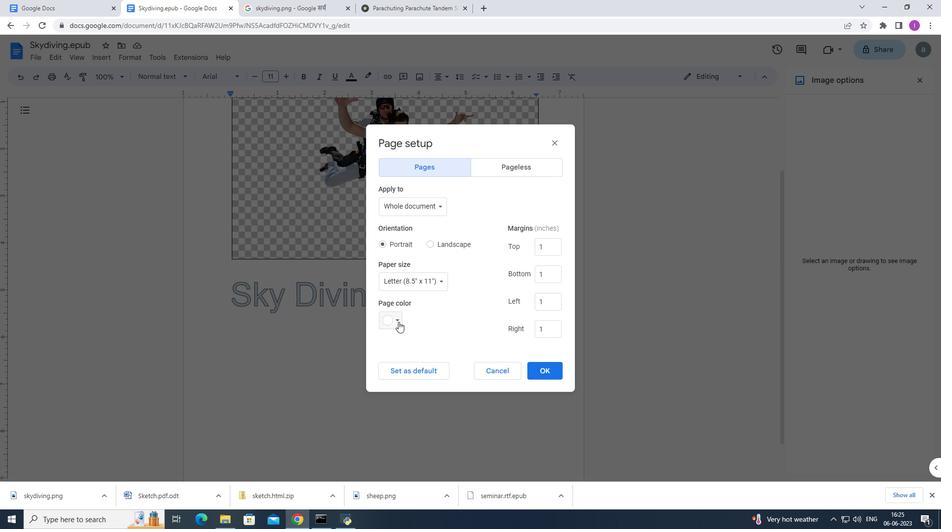 
Action: Mouse moved to (409, 350)
Screenshot: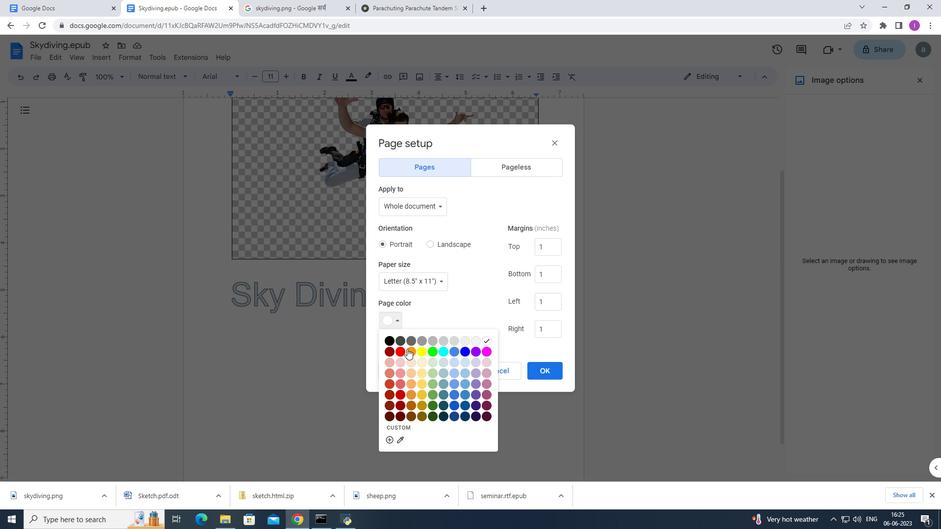 
Action: Mouse pressed left at (409, 350)
Screenshot: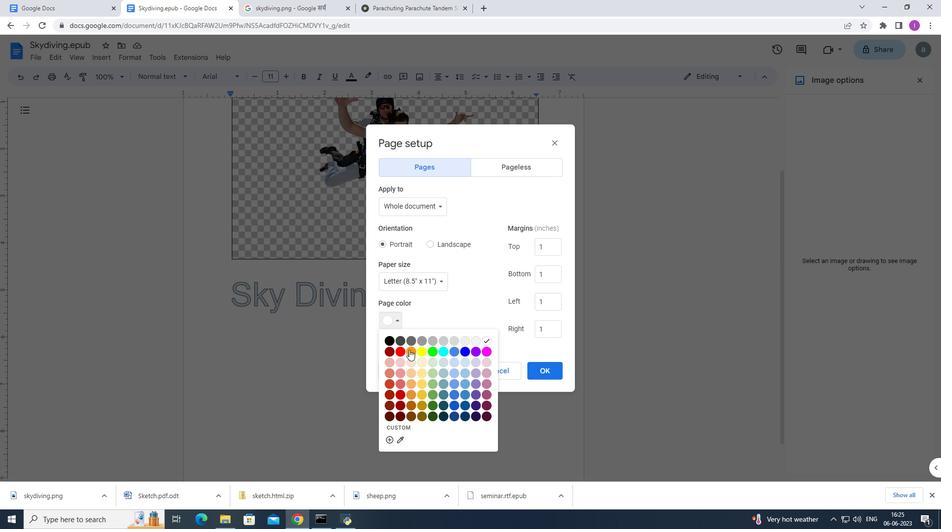 
Action: Mouse moved to (546, 370)
Screenshot: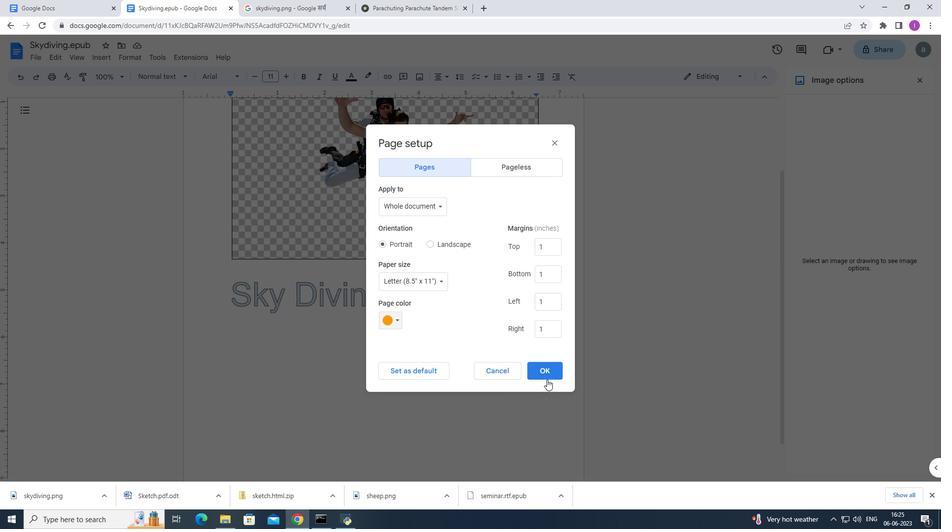 
Action: Mouse pressed left at (546, 370)
Screenshot: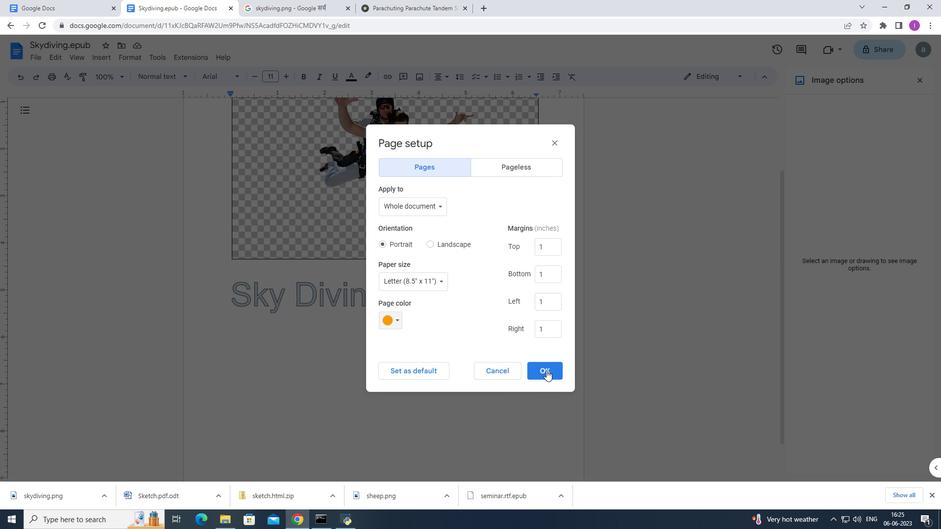 
Action: Mouse moved to (376, 371)
Screenshot: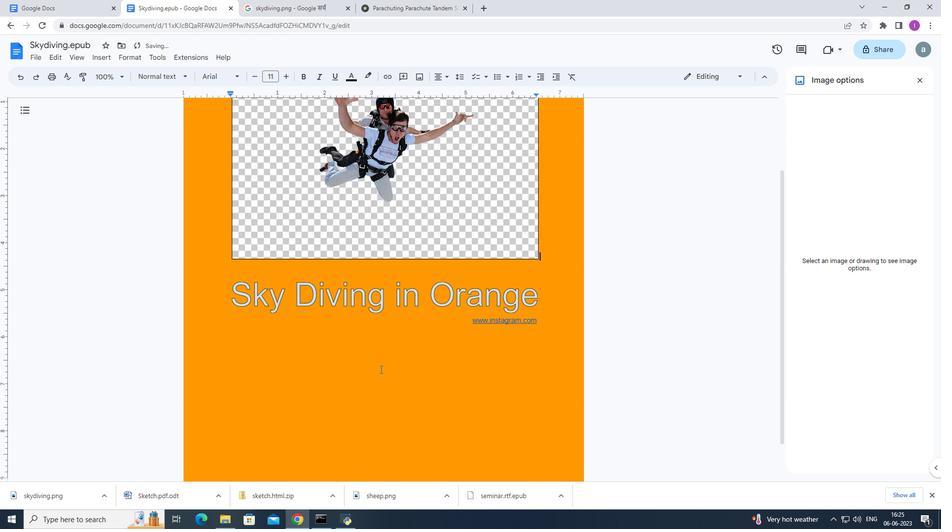 
Action: Mouse scrolled (376, 371) with delta (0, 0)
Screenshot: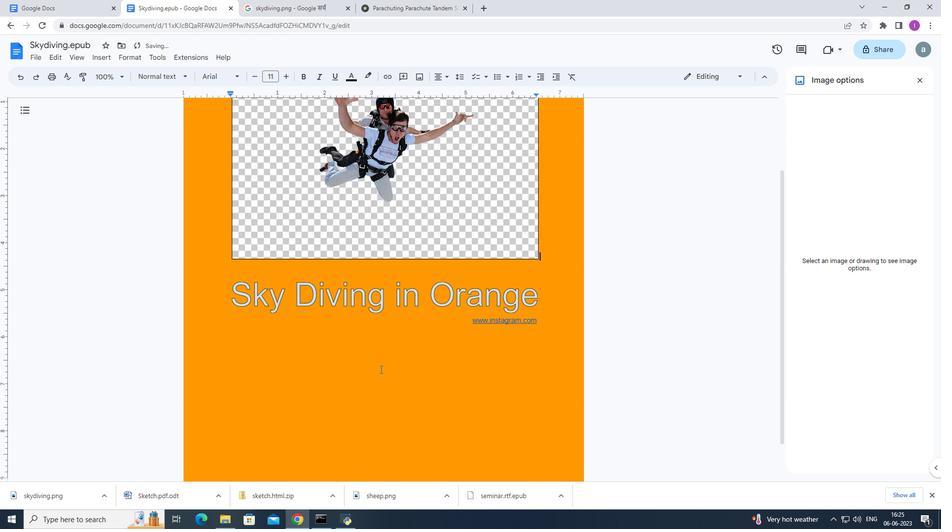 
Action: Mouse moved to (349, 376)
Screenshot: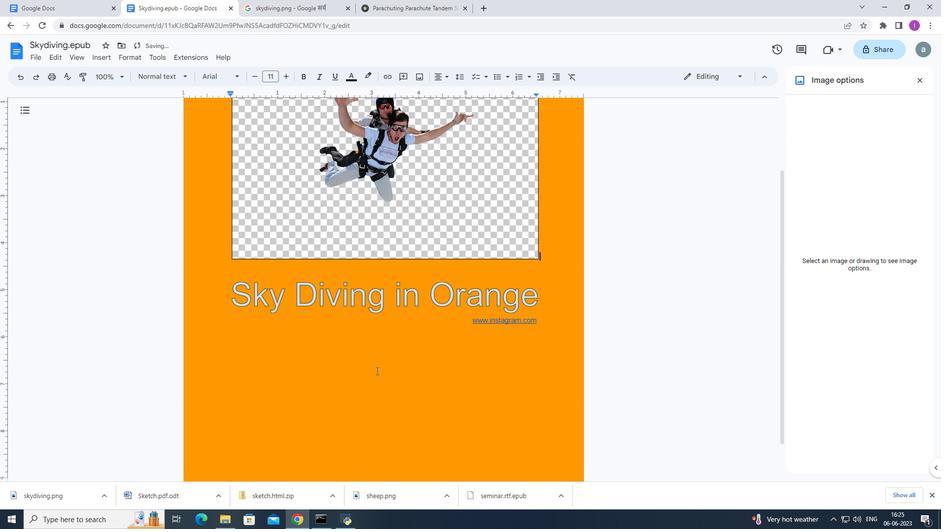 
Action: Mouse scrolled (353, 375) with delta (0, 0)
Screenshot: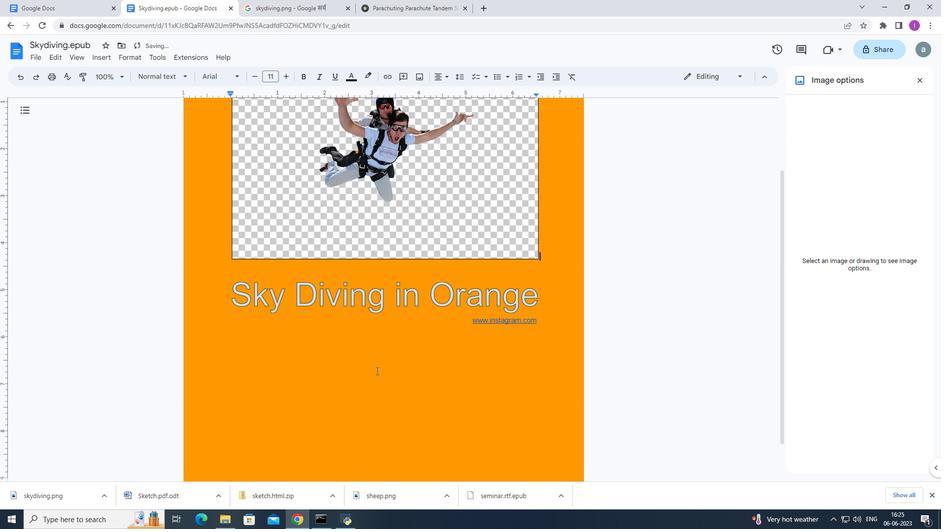 
Action: Mouse moved to (312, 384)
Screenshot: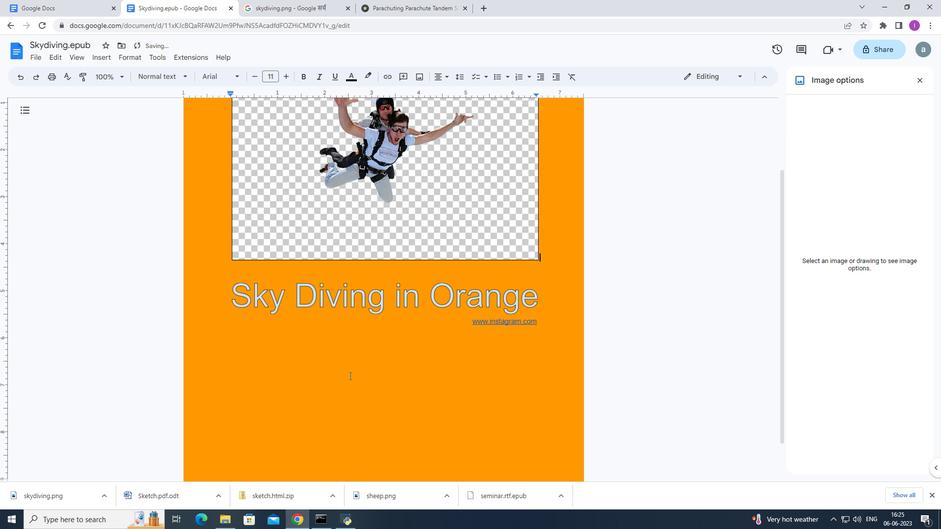 
Action: Mouse scrolled (314, 384) with delta (0, 0)
Screenshot: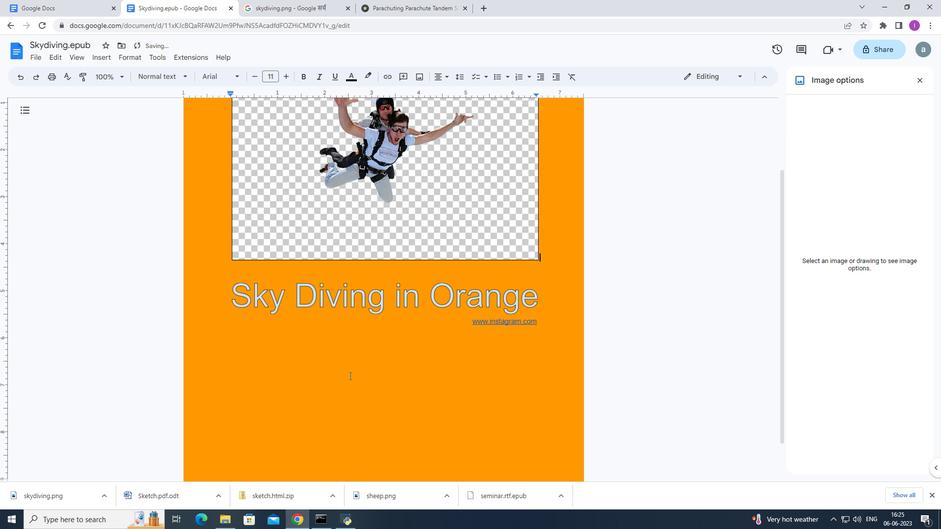 
Action: Mouse moved to (191, 364)
Screenshot: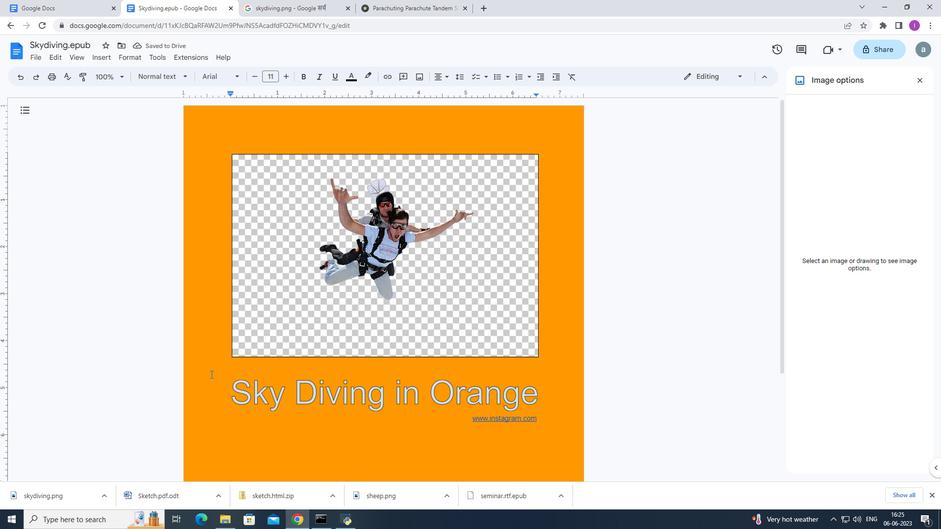 
